 Task: Find connections with filter location Bambuí with filter topic #Inspirationwith filter profile language German with filter current company Delhivery with filter school Bishop Cotton Boys' School with filter industry Electronic and Precision Equipment Maintenance with filter service category Marketing with filter keywords title Mail Carrier
Action: Mouse moved to (575, 112)
Screenshot: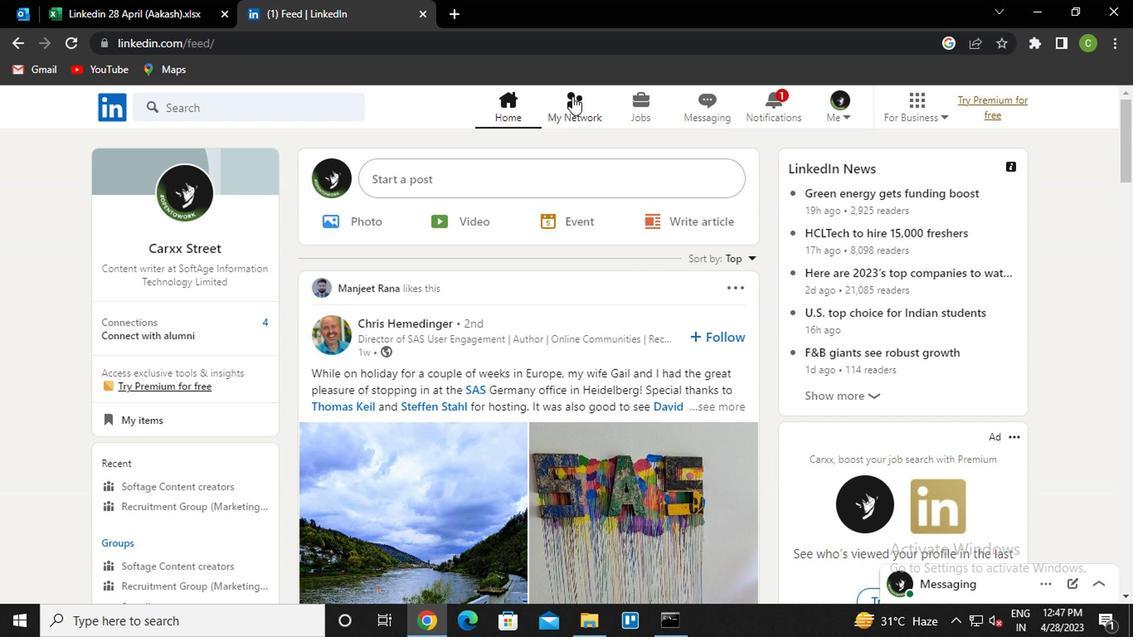 
Action: Mouse pressed left at (575, 112)
Screenshot: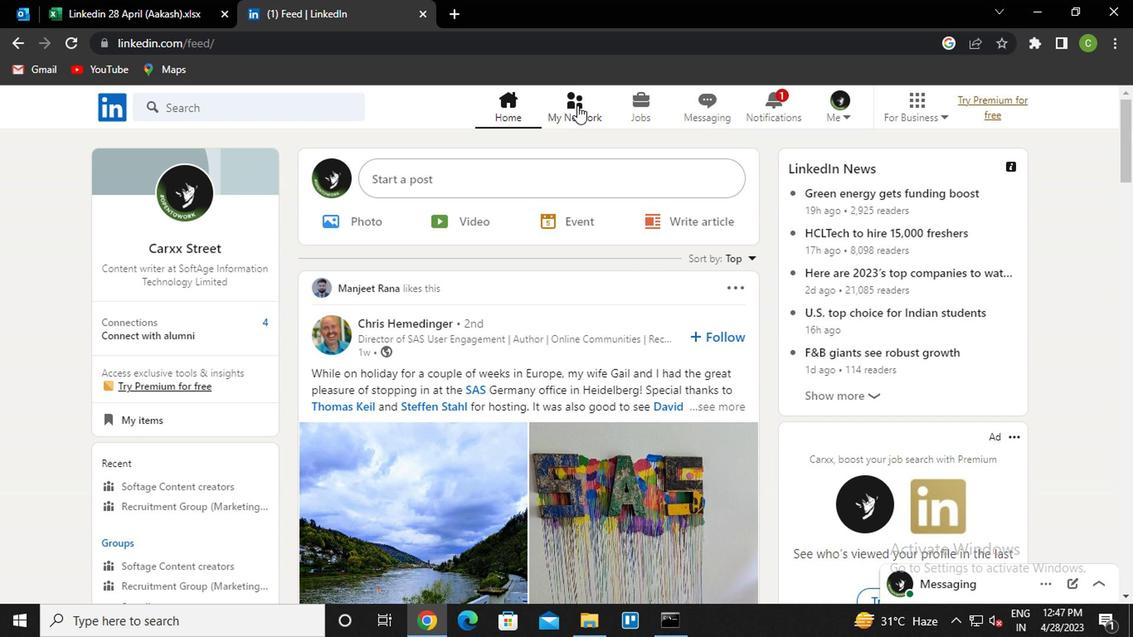 
Action: Mouse moved to (220, 196)
Screenshot: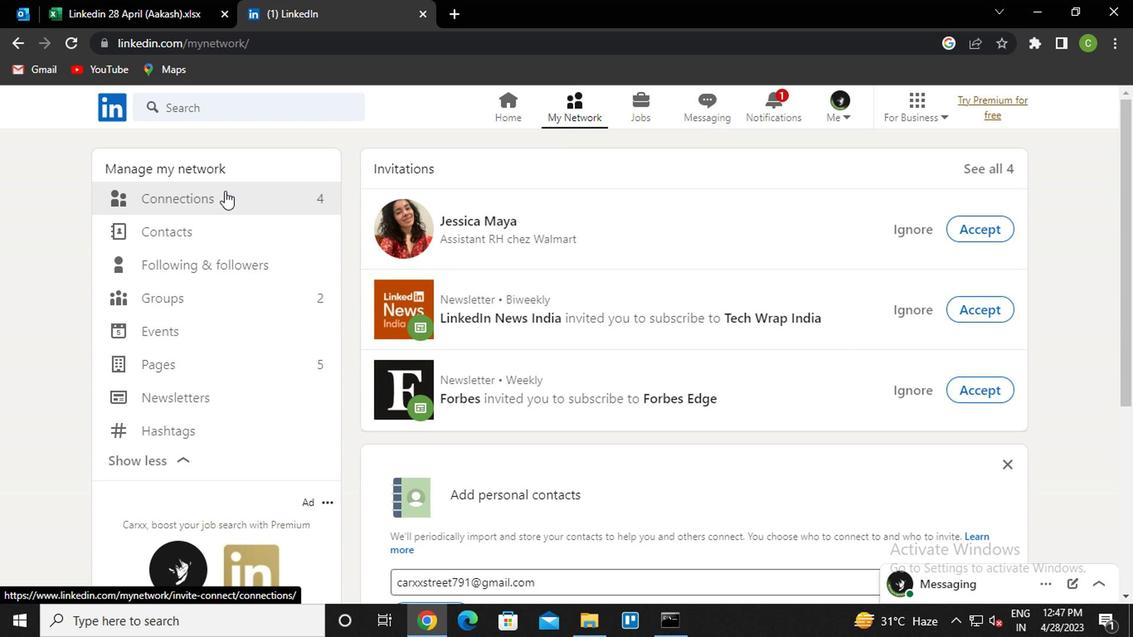 
Action: Mouse pressed left at (220, 196)
Screenshot: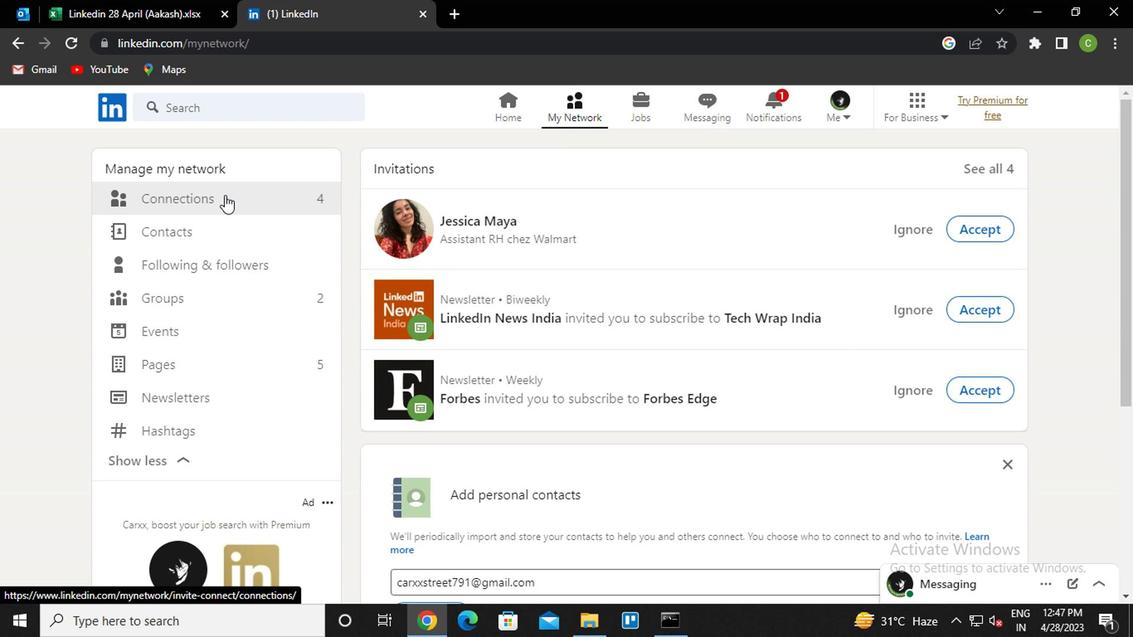 
Action: Mouse moved to (708, 199)
Screenshot: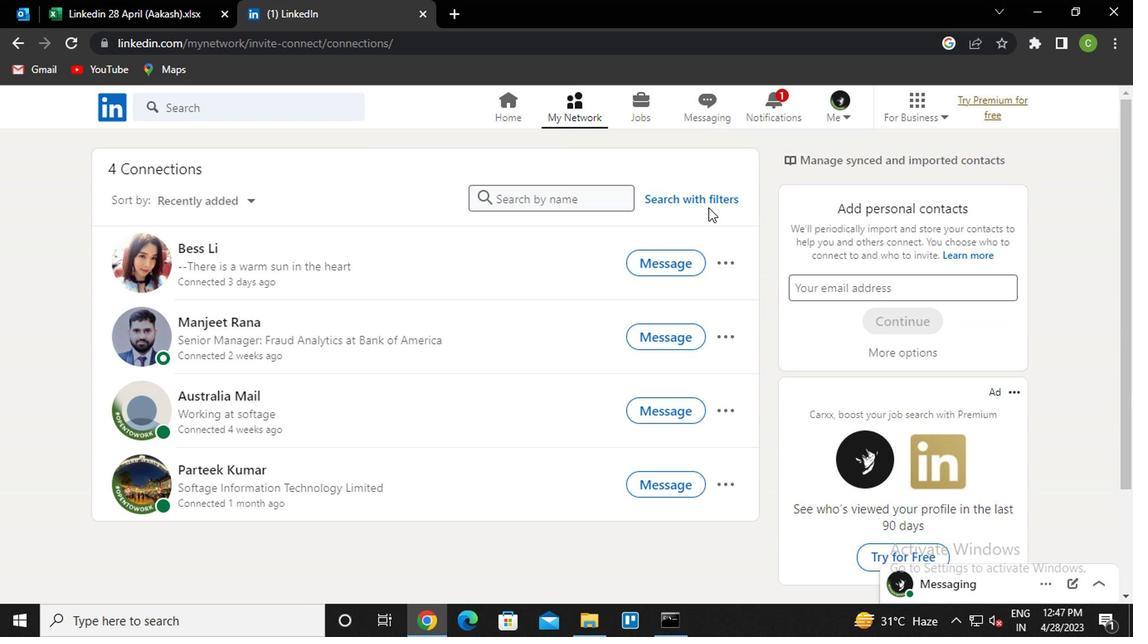 
Action: Mouse pressed left at (708, 199)
Screenshot: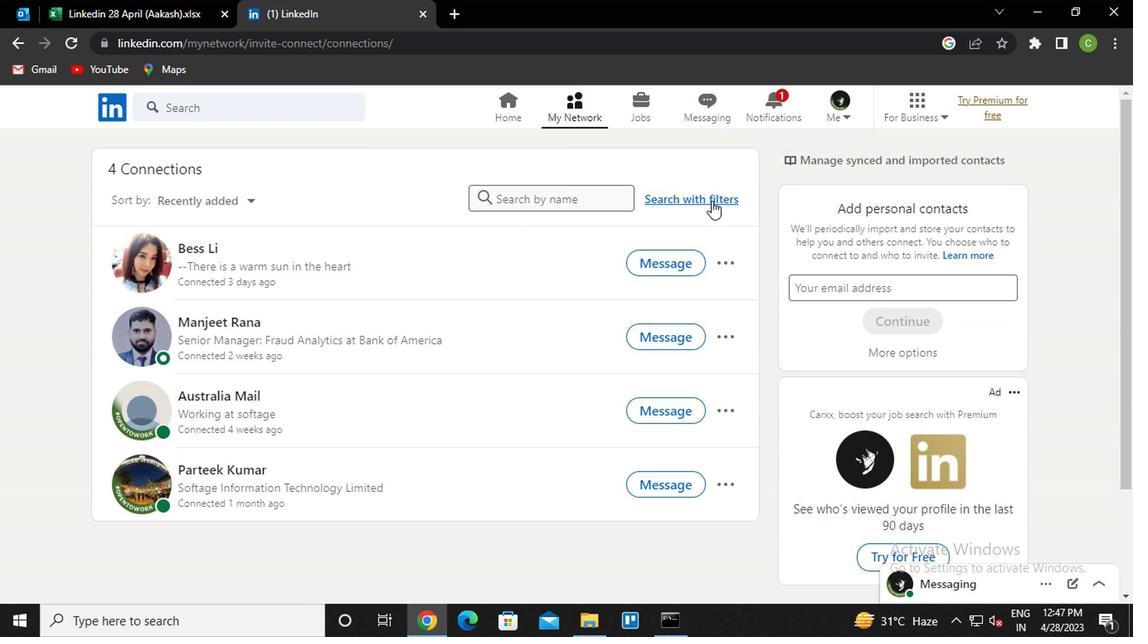 
Action: Mouse moved to (620, 149)
Screenshot: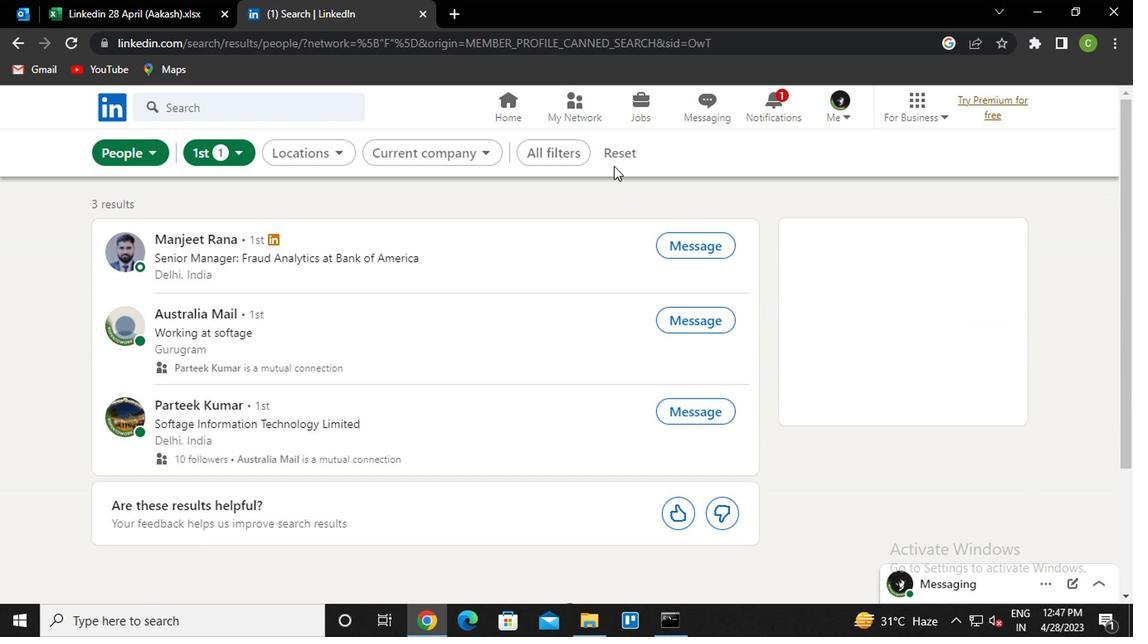 
Action: Mouse pressed left at (620, 149)
Screenshot: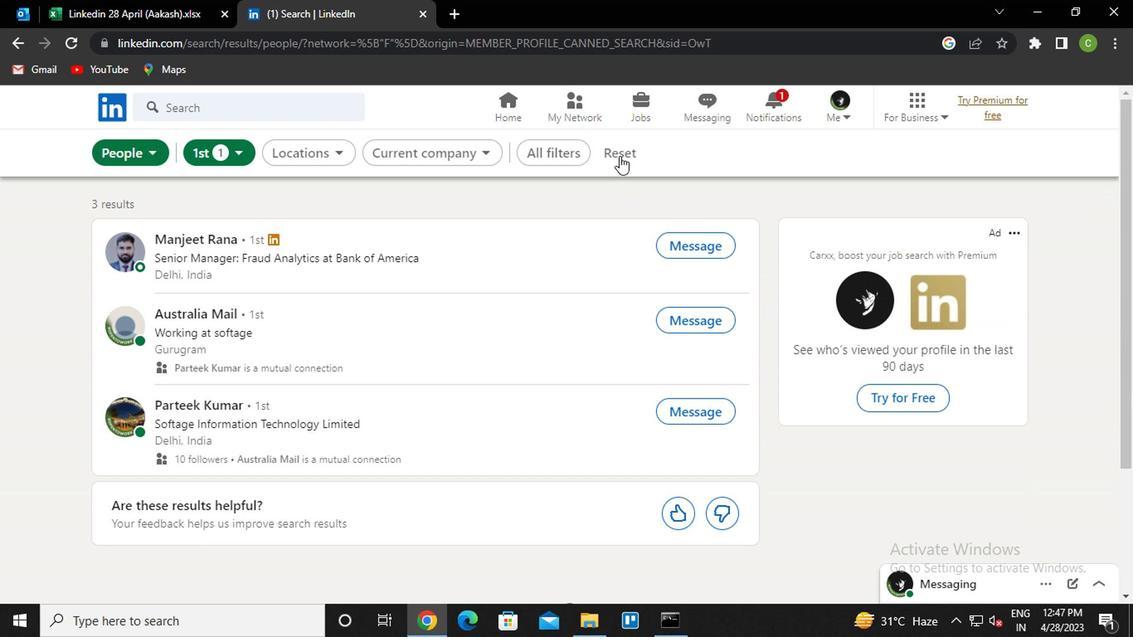 
Action: Mouse moved to (590, 156)
Screenshot: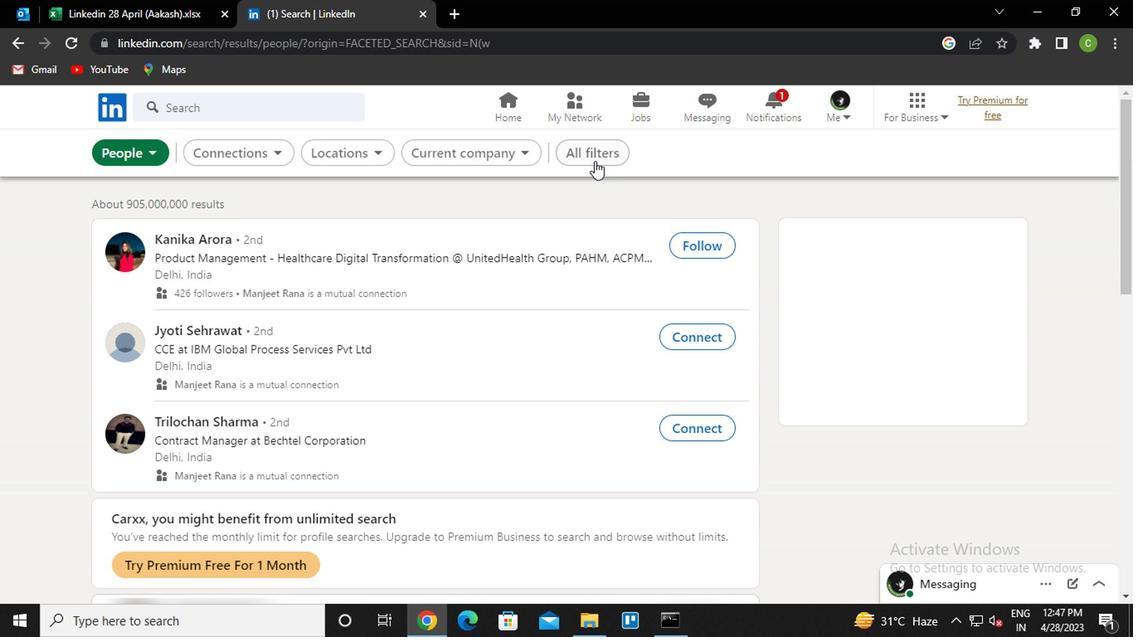 
Action: Mouse pressed left at (590, 156)
Screenshot: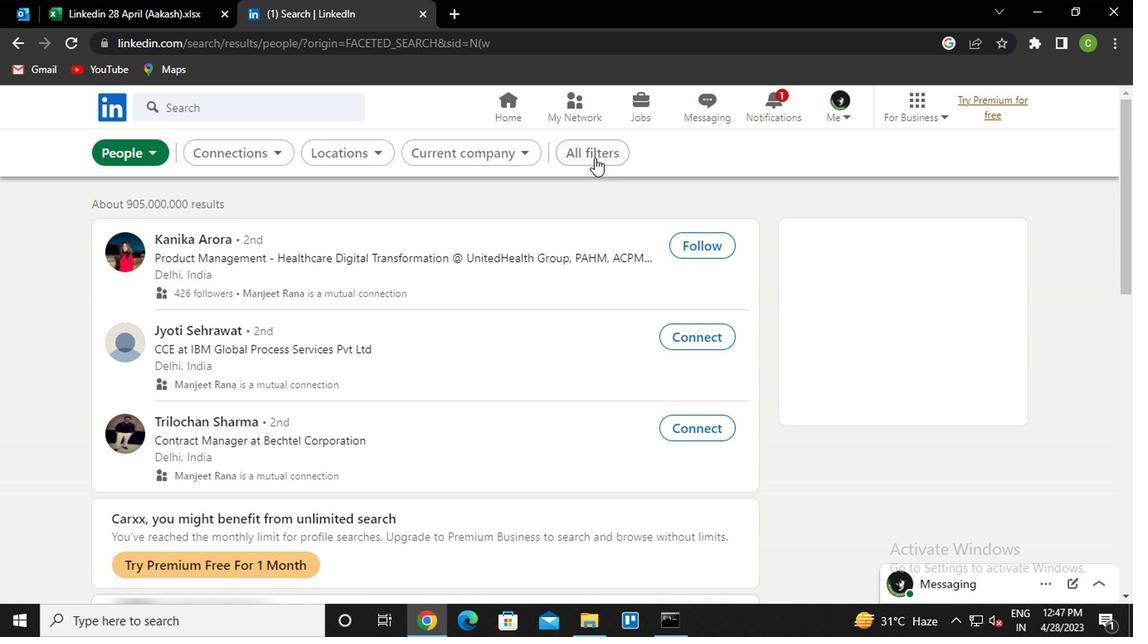 
Action: Mouse moved to (843, 312)
Screenshot: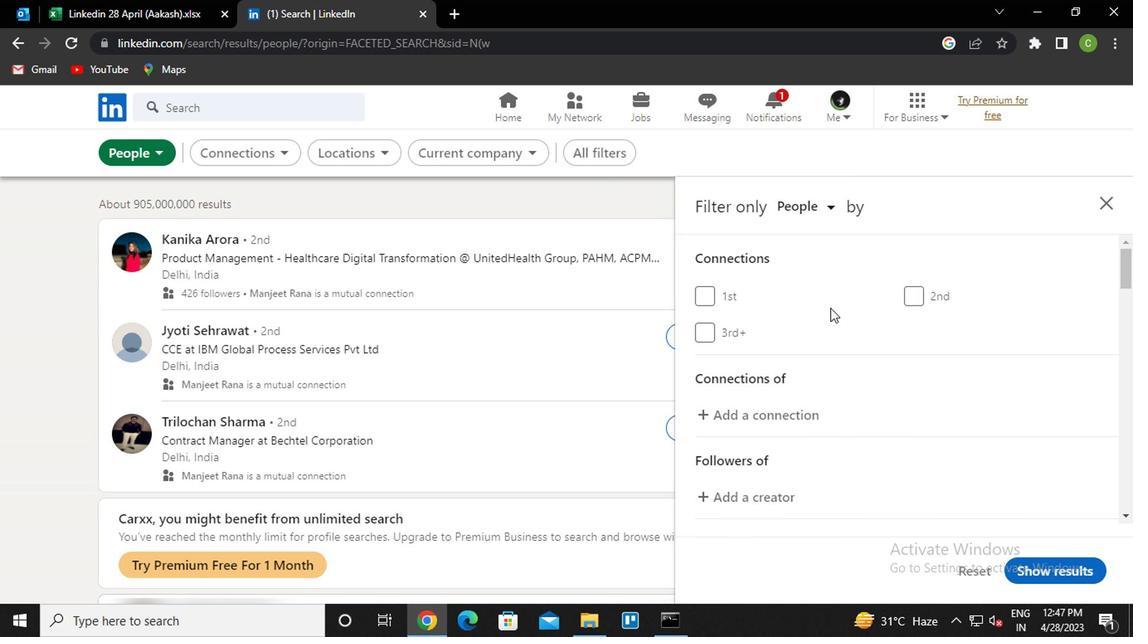 
Action: Mouse scrolled (843, 311) with delta (0, -1)
Screenshot: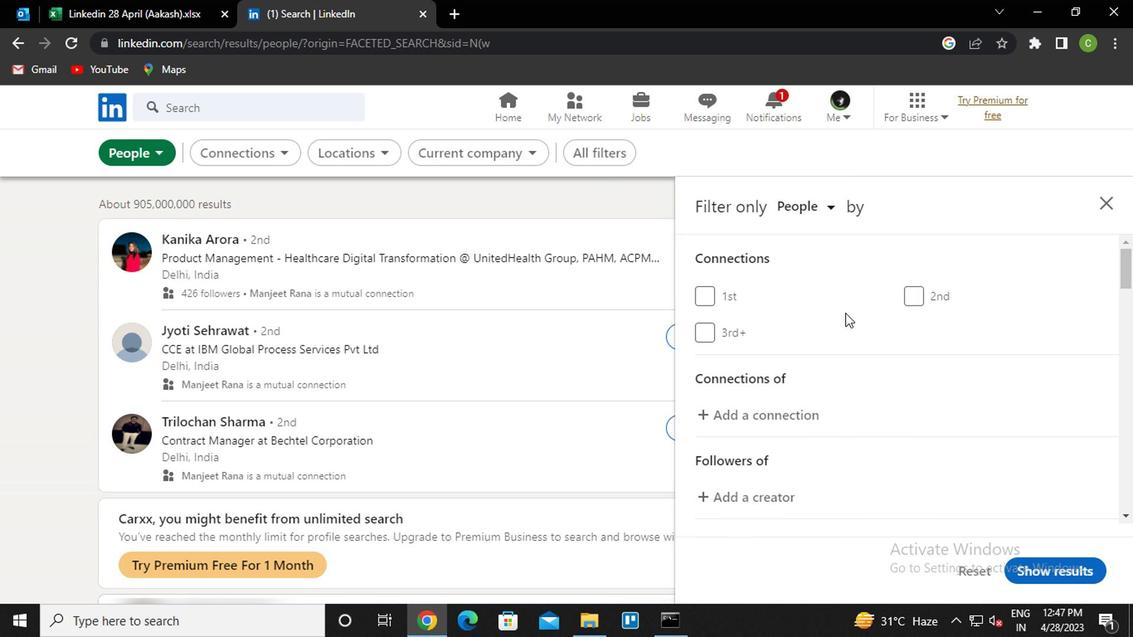 
Action: Mouse scrolled (843, 311) with delta (0, -1)
Screenshot: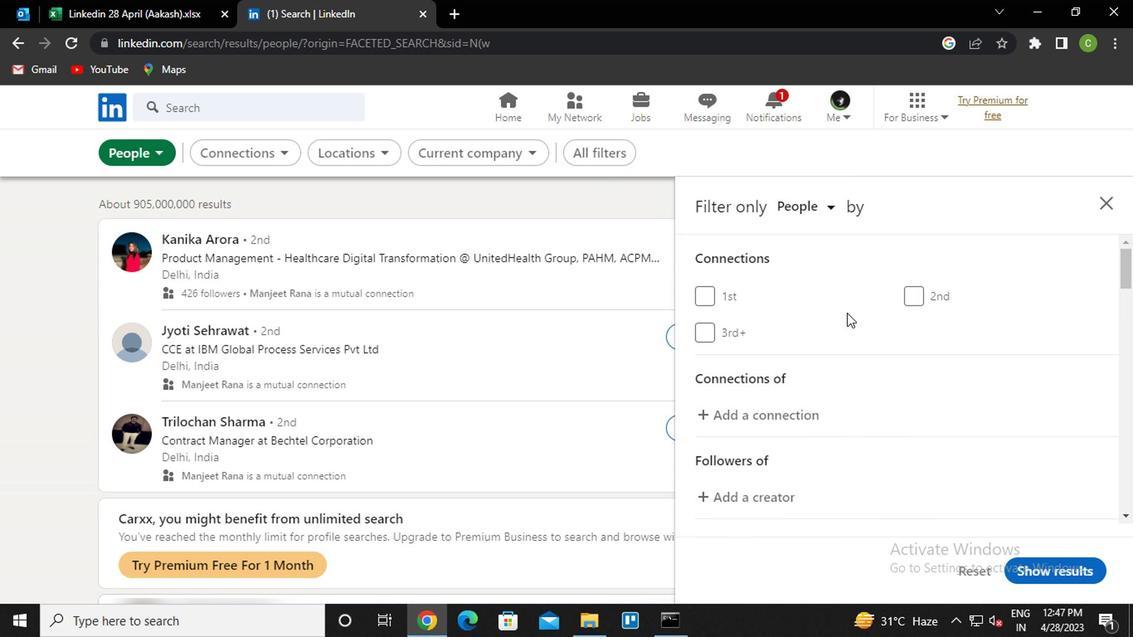 
Action: Mouse scrolled (843, 311) with delta (0, -1)
Screenshot: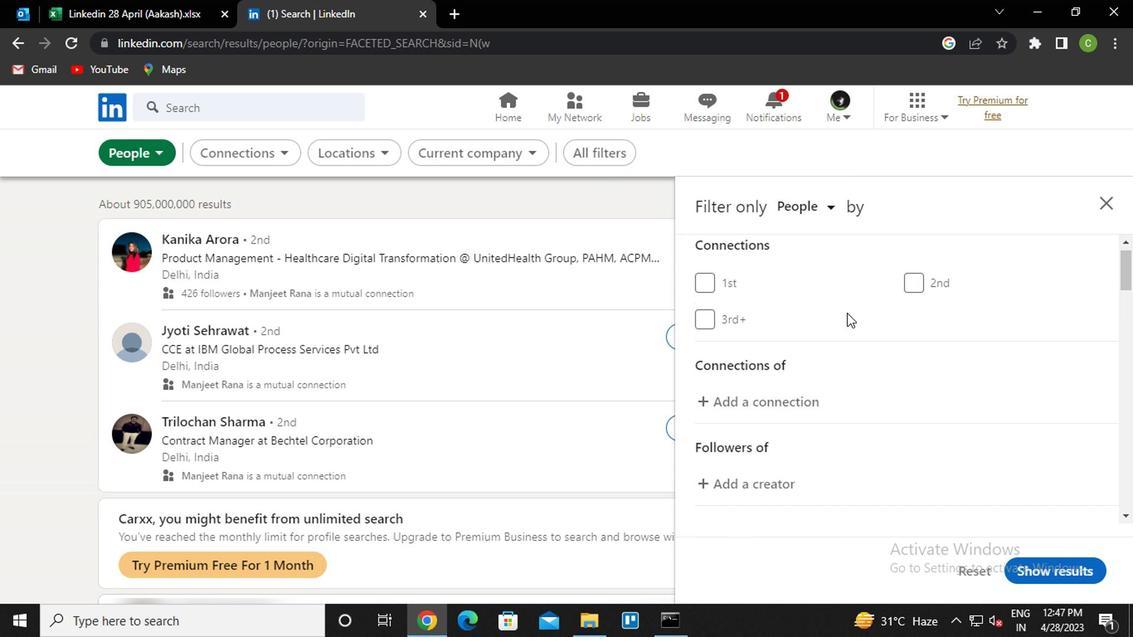 
Action: Mouse scrolled (843, 311) with delta (0, -1)
Screenshot: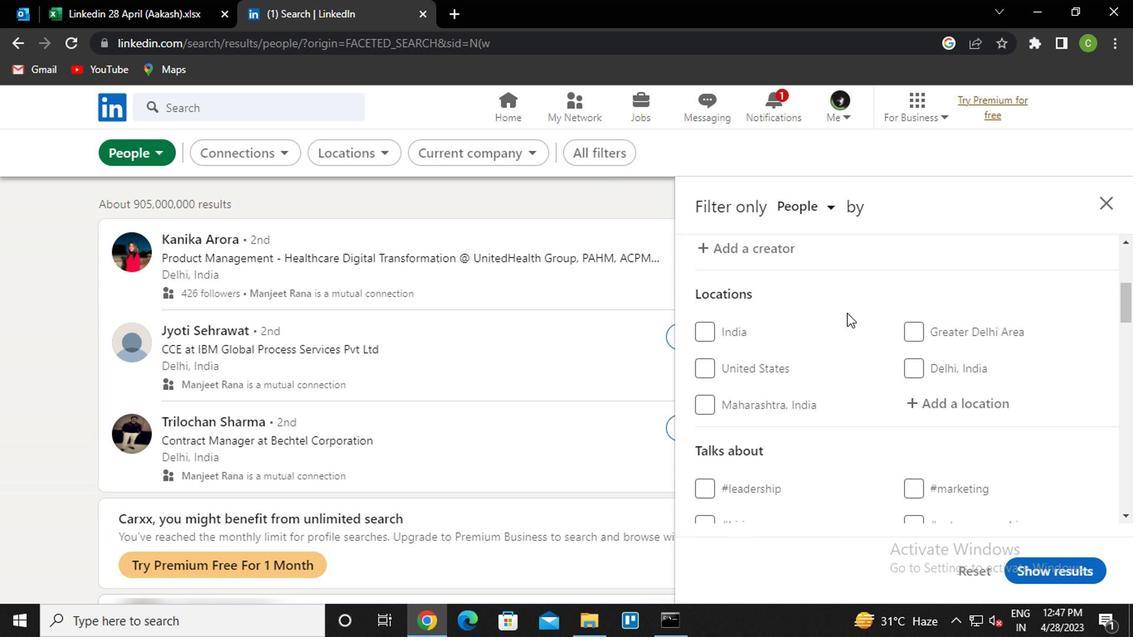 
Action: Mouse moved to (969, 323)
Screenshot: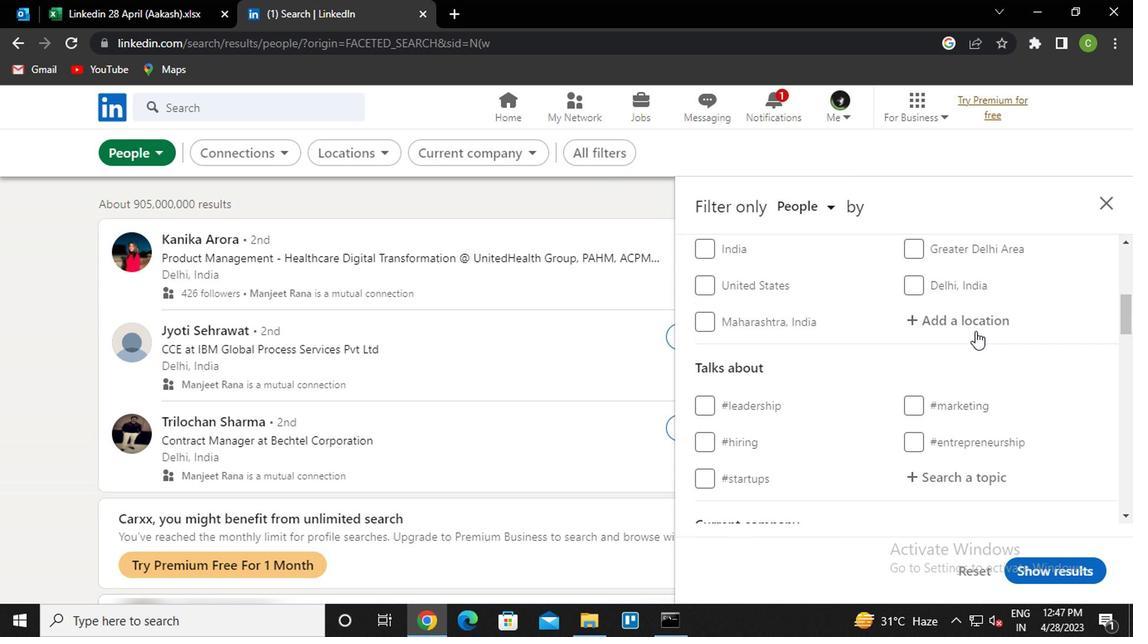 
Action: Mouse pressed left at (969, 323)
Screenshot: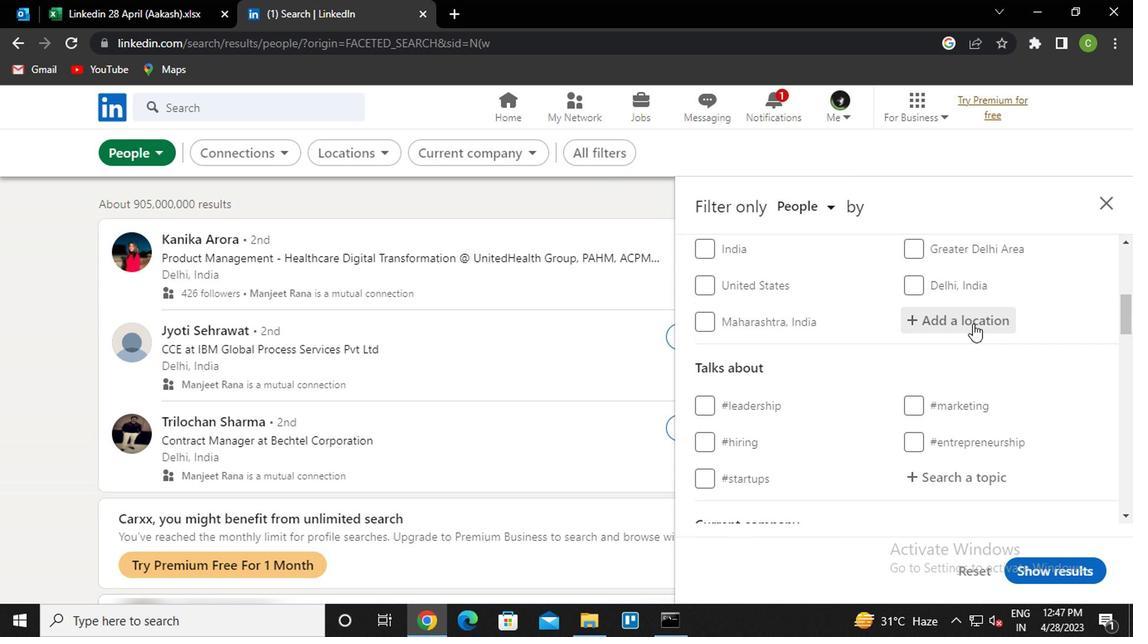 
Action: Key pressed <Key.caps_lock>b<Key.caps_lock>ambui<Key.down><Key.enter>
Screenshot: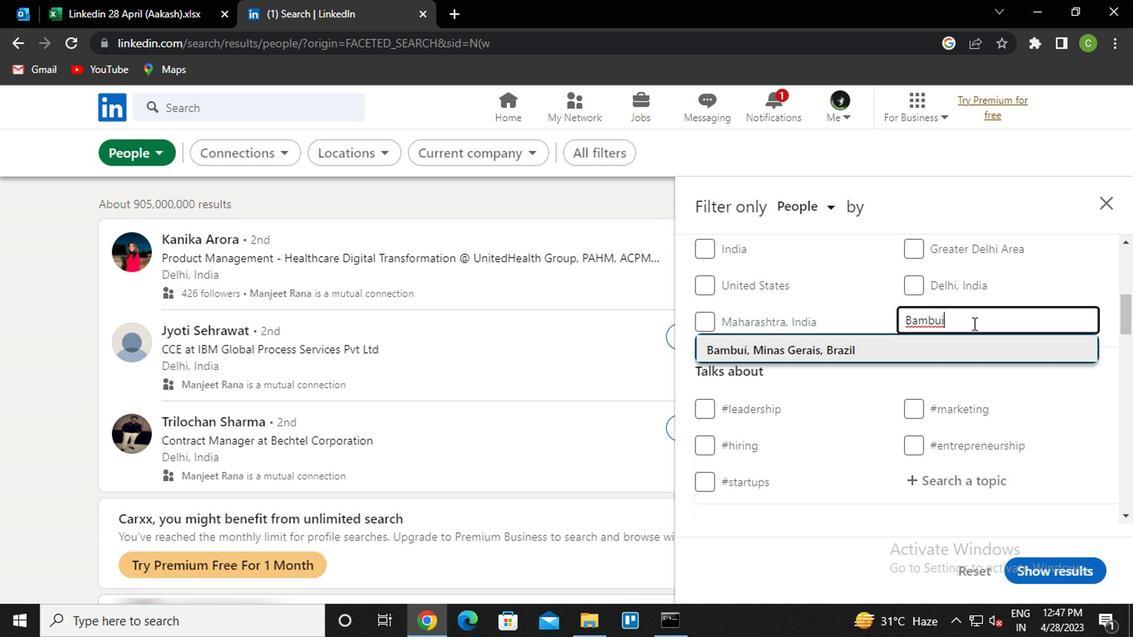
Action: Mouse moved to (977, 326)
Screenshot: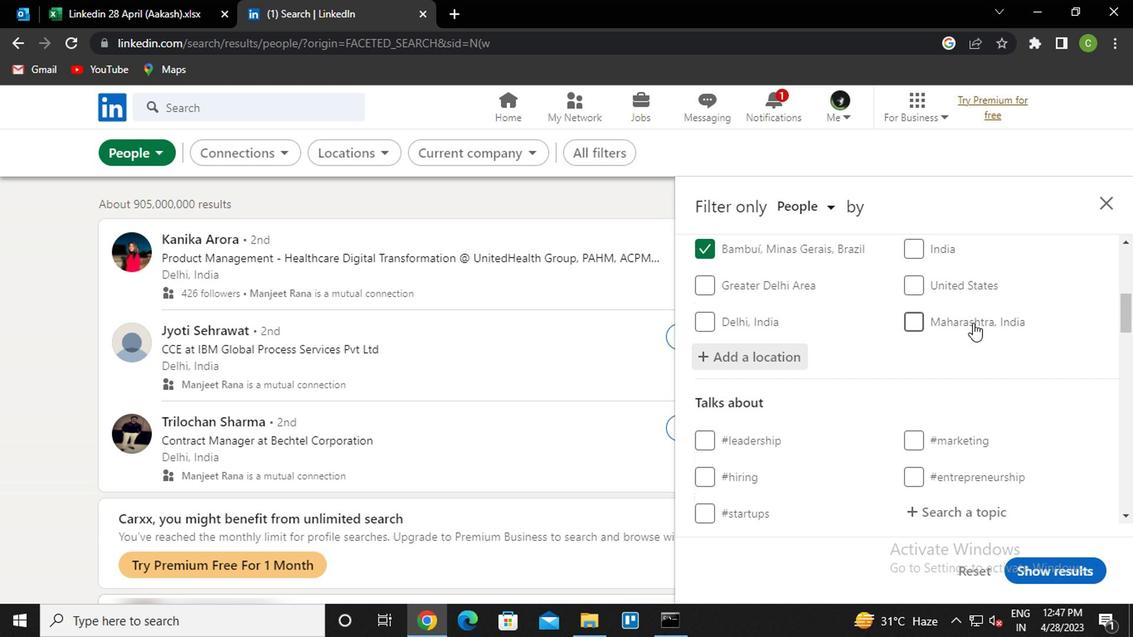 
Action: Mouse scrolled (977, 325) with delta (0, 0)
Screenshot: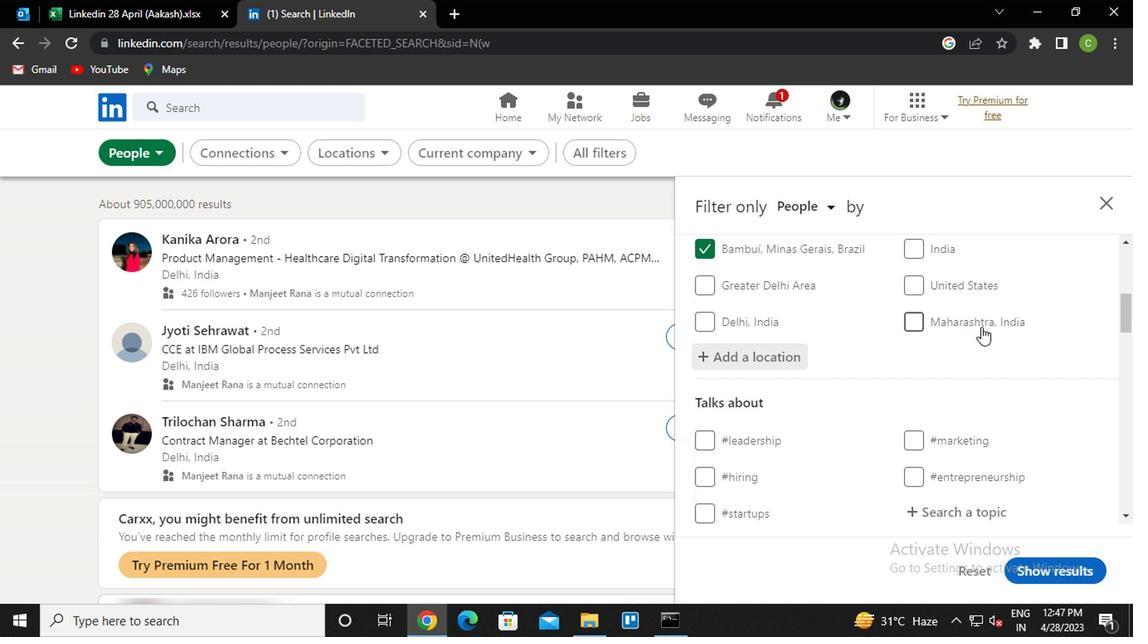 
Action: Mouse scrolled (977, 325) with delta (0, 0)
Screenshot: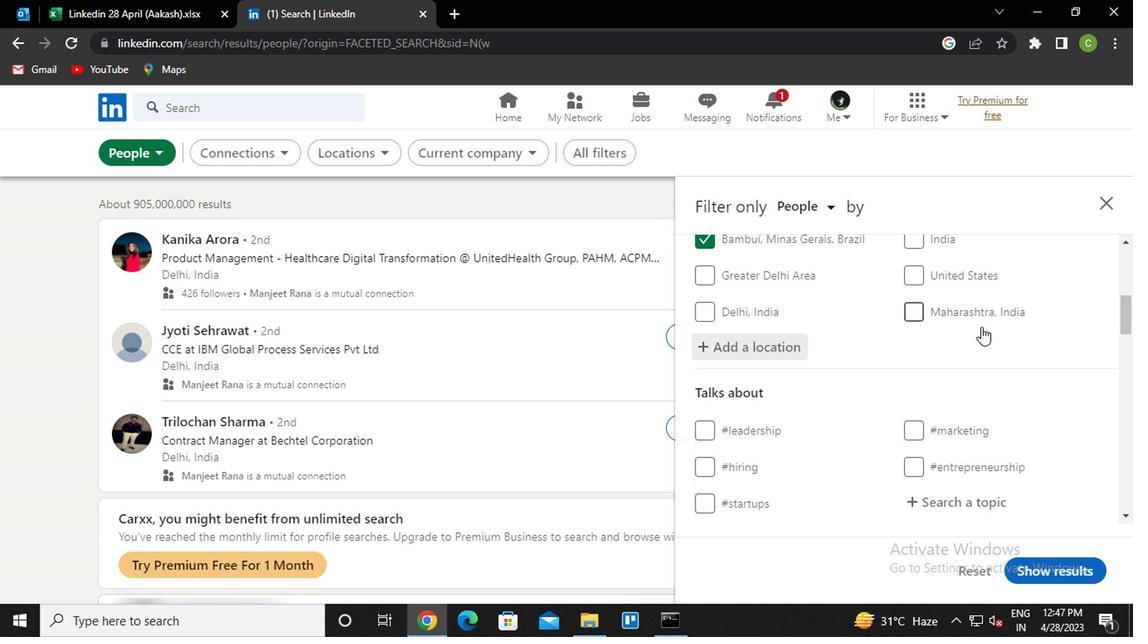 
Action: Mouse scrolled (977, 325) with delta (0, 0)
Screenshot: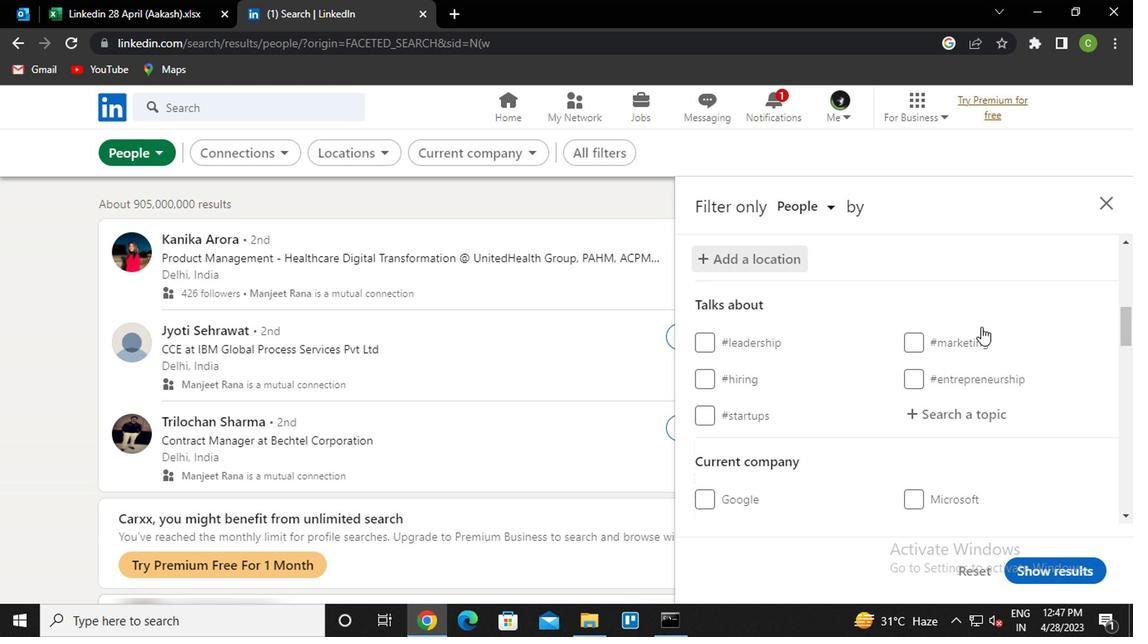 
Action: Mouse moved to (968, 270)
Screenshot: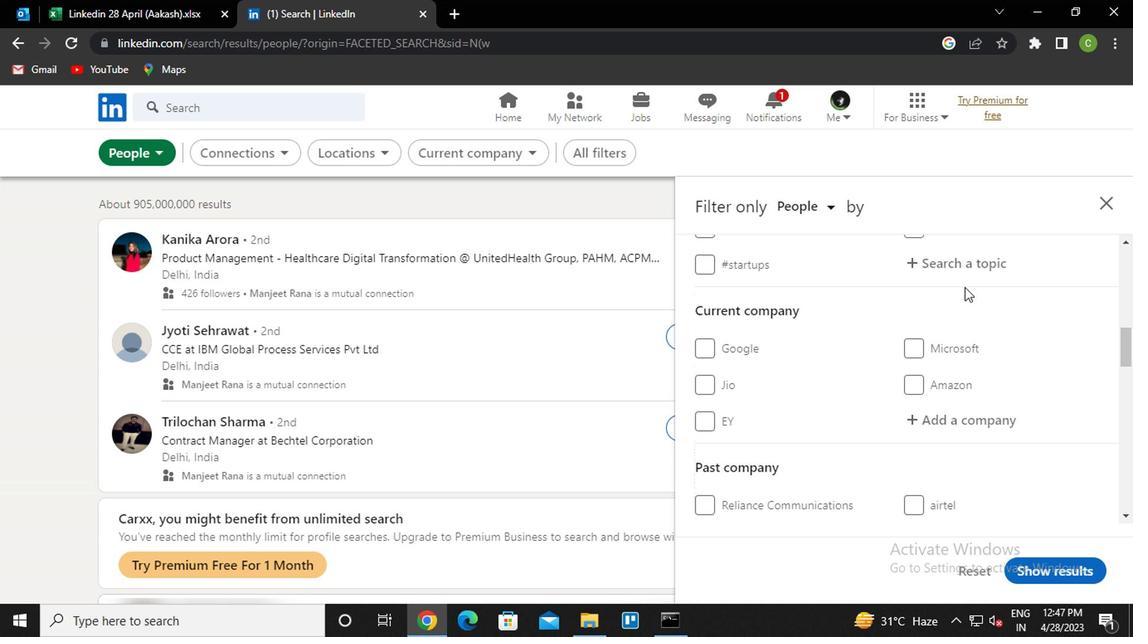
Action: Mouse pressed left at (968, 270)
Screenshot: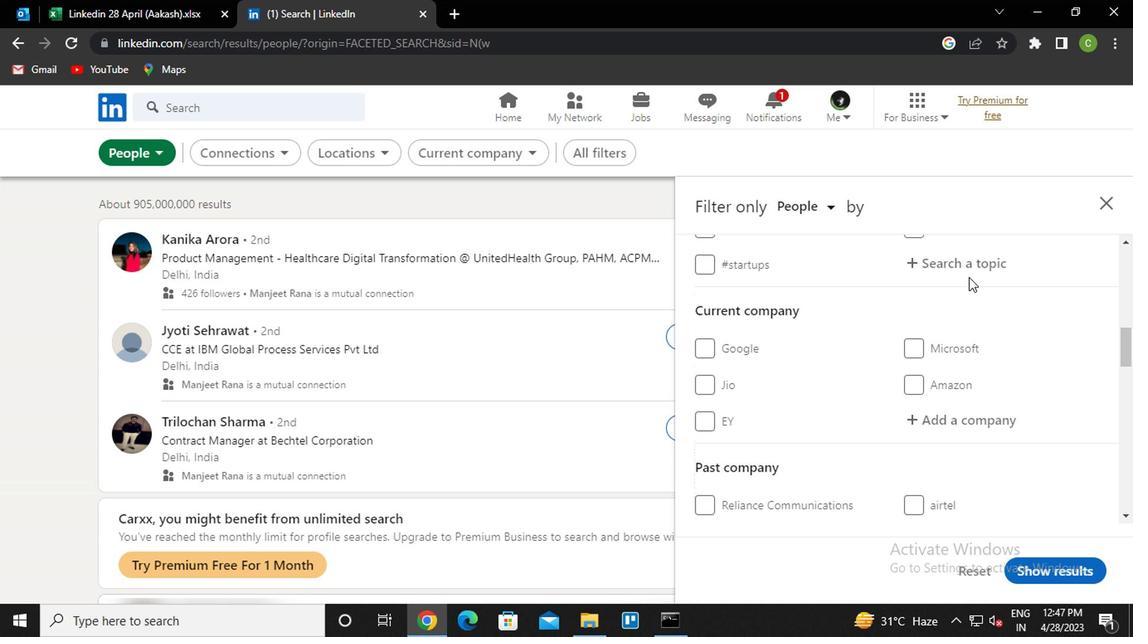 
Action: Mouse moved to (968, 270)
Screenshot: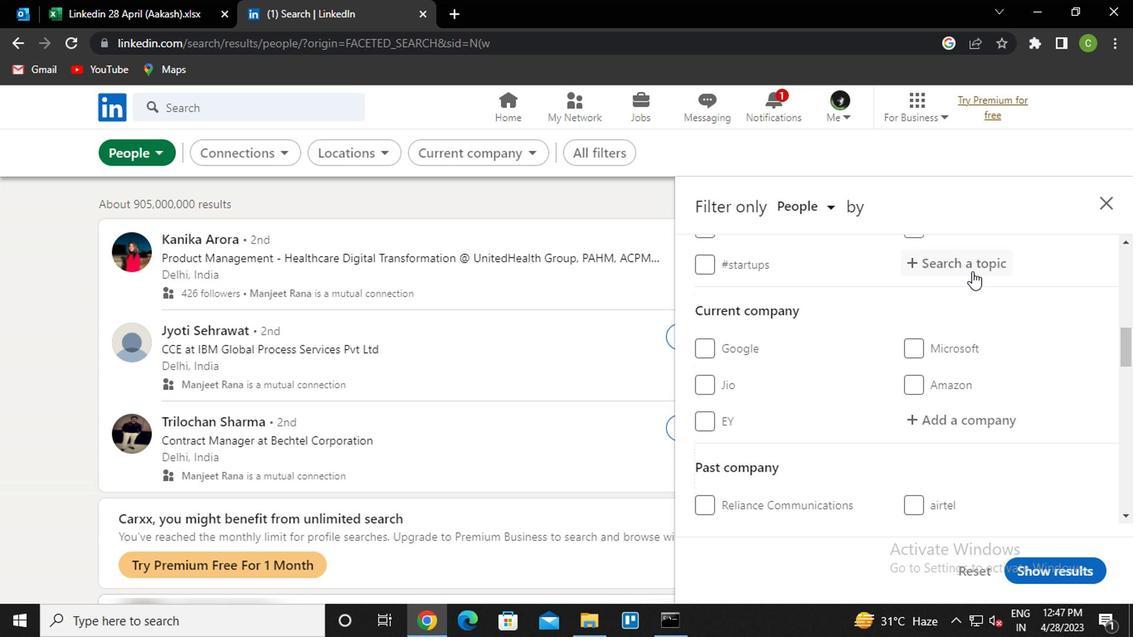 
Action: Key pressed <Key.caps_lock>i<Key.caps_lock>nspira<Key.down><Key.enter>
Screenshot: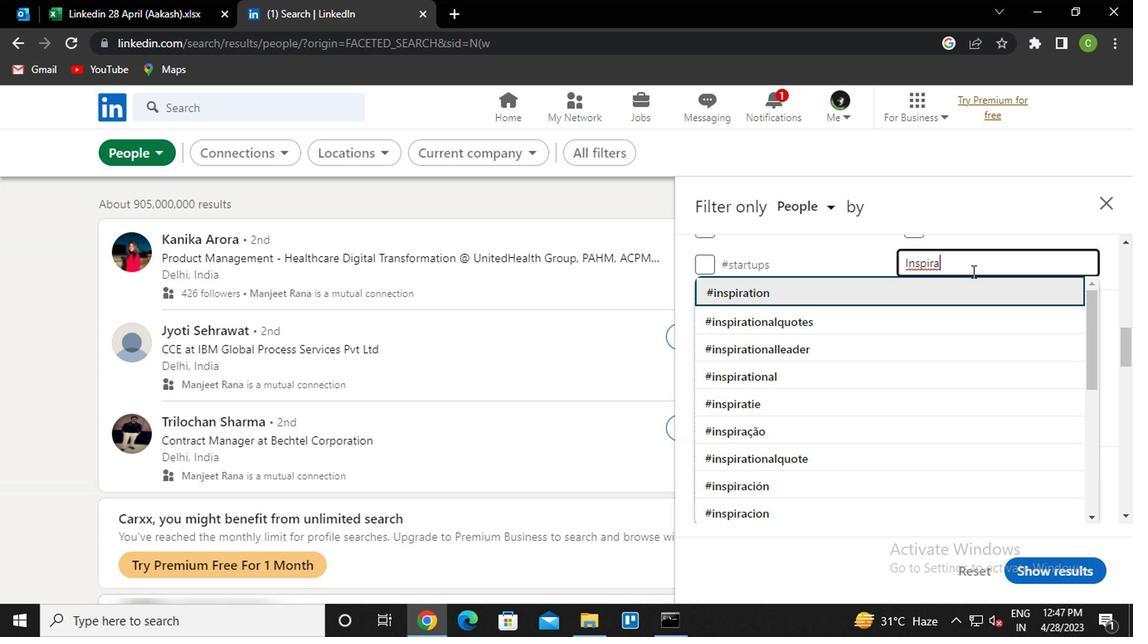
Action: Mouse moved to (974, 306)
Screenshot: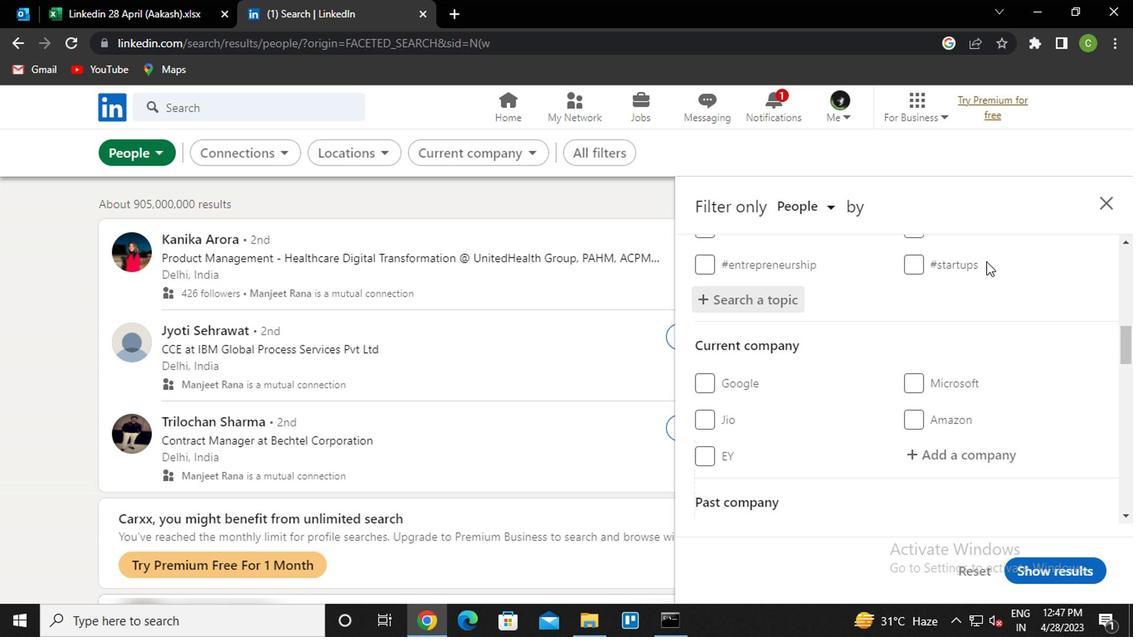 
Action: Mouse scrolled (974, 305) with delta (0, -1)
Screenshot: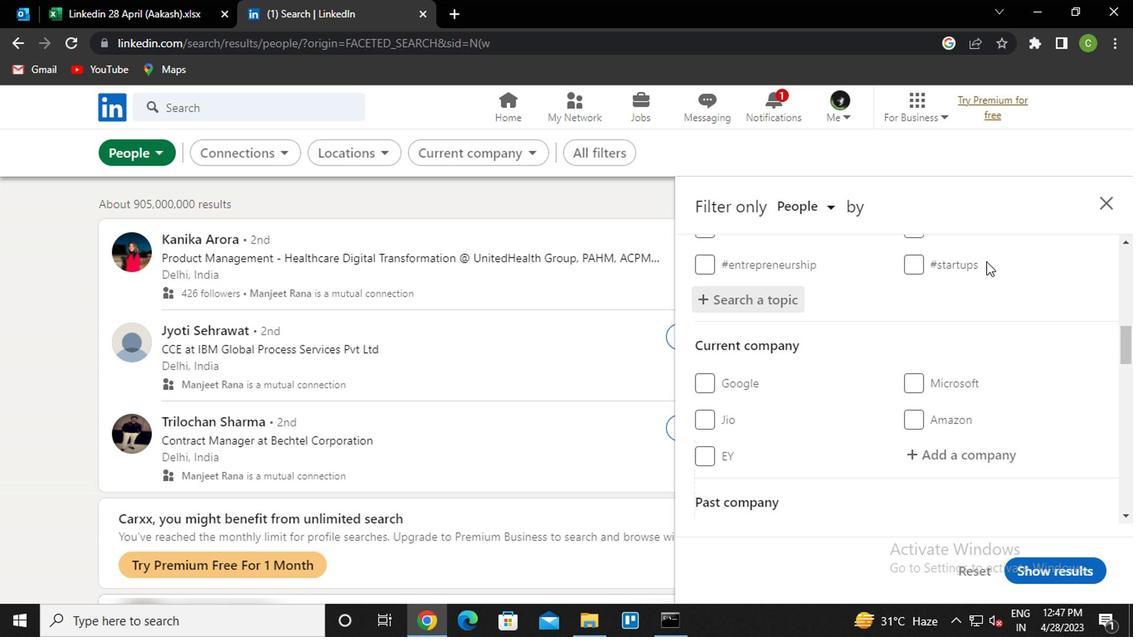 
Action: Mouse moved to (971, 315)
Screenshot: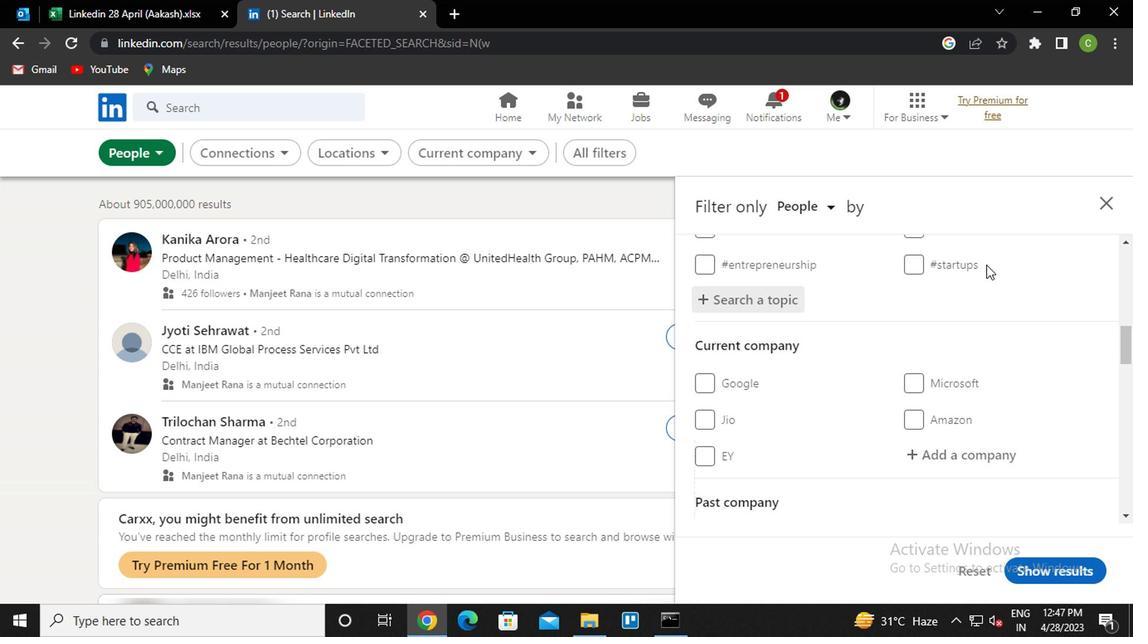 
Action: Mouse scrolled (971, 315) with delta (0, 0)
Screenshot: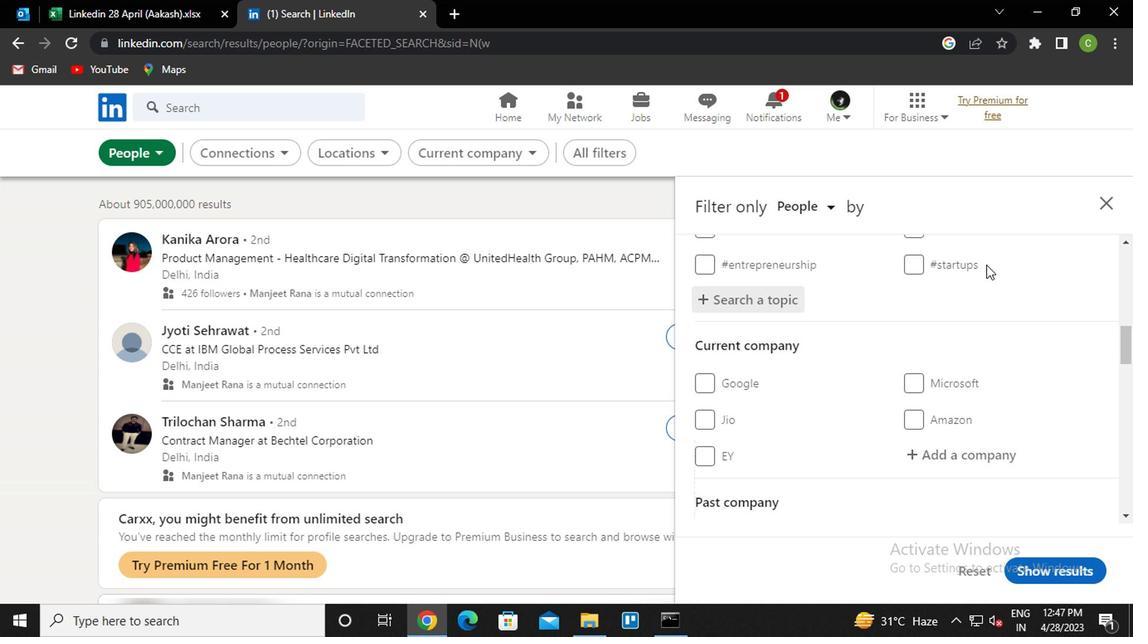 
Action: Mouse moved to (971, 315)
Screenshot: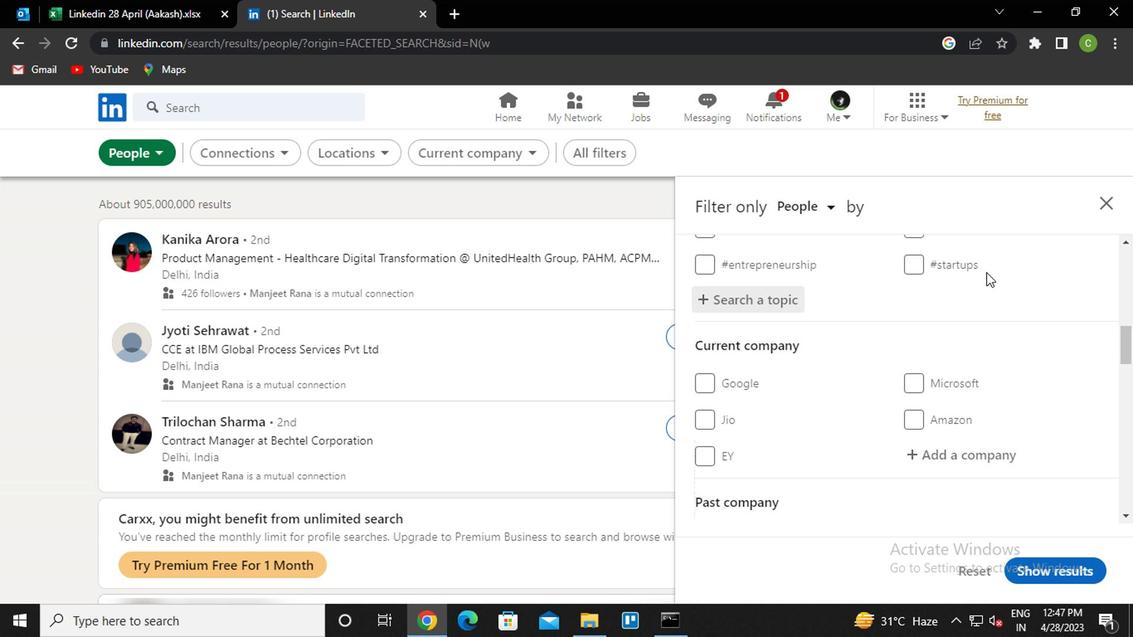 
Action: Mouse scrolled (971, 315) with delta (0, 0)
Screenshot: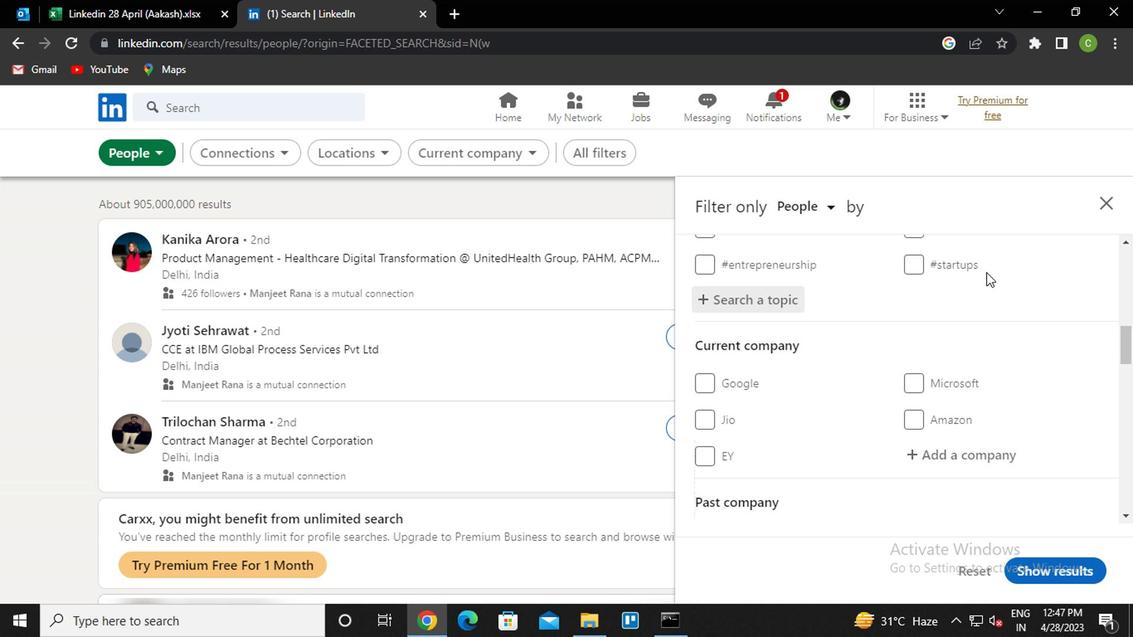 
Action: Mouse moved to (971, 316)
Screenshot: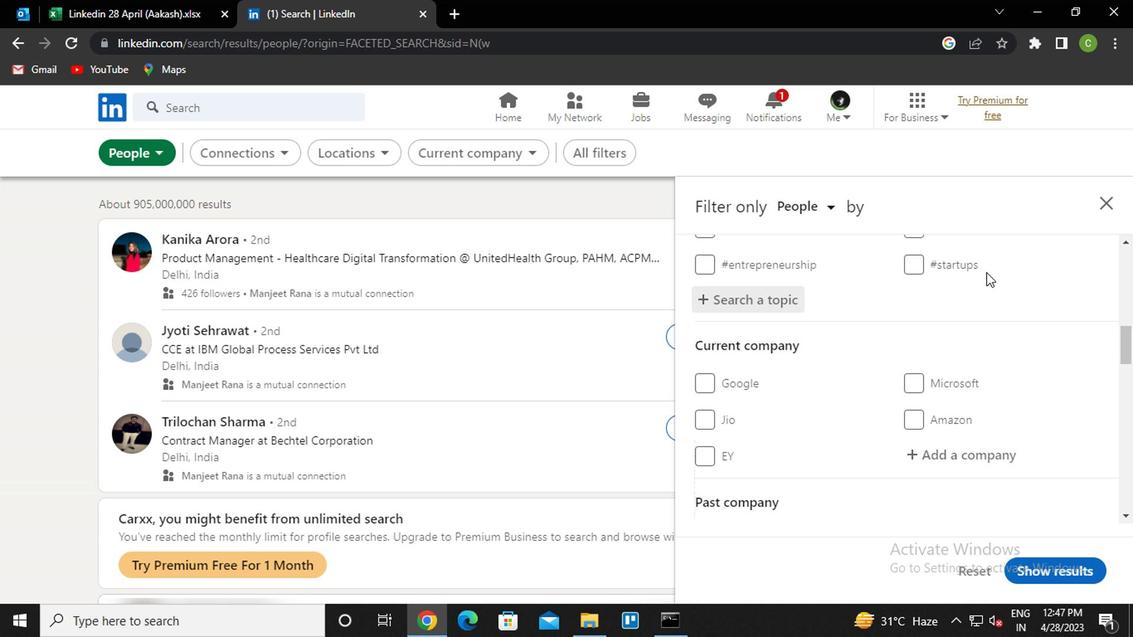 
Action: Mouse scrolled (971, 315) with delta (0, -1)
Screenshot: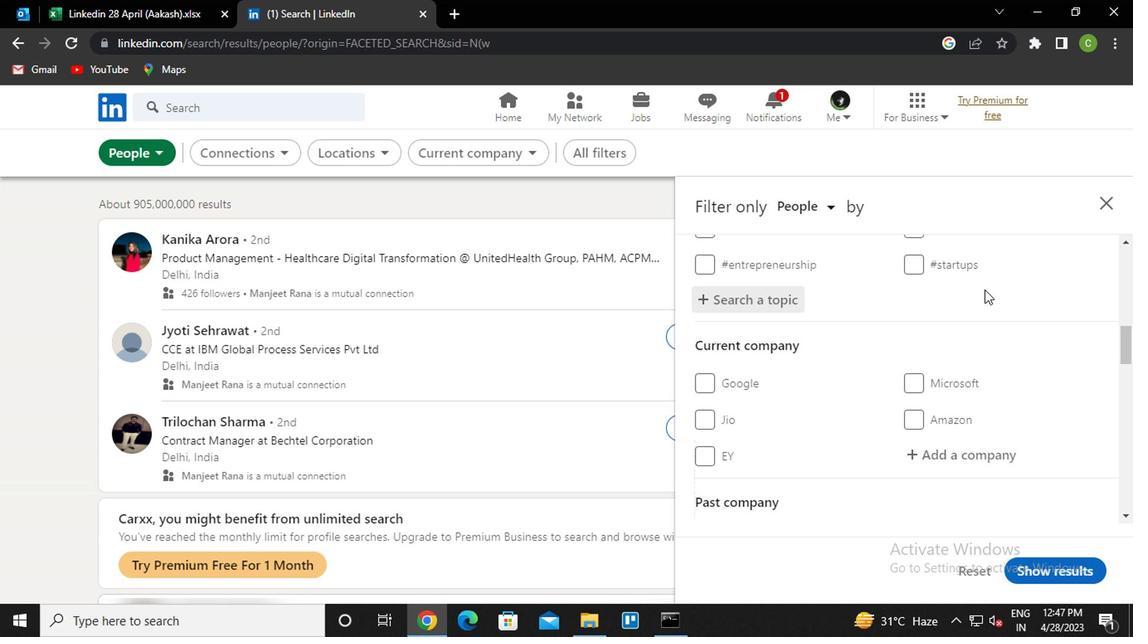 
Action: Mouse moved to (971, 316)
Screenshot: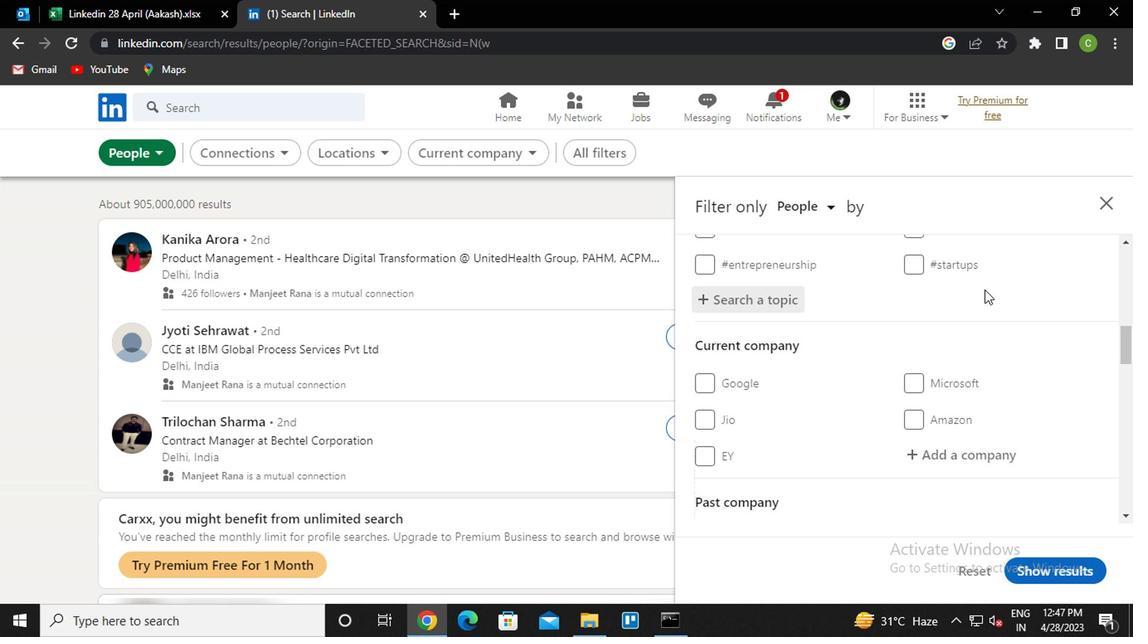 
Action: Mouse scrolled (971, 315) with delta (0, -1)
Screenshot: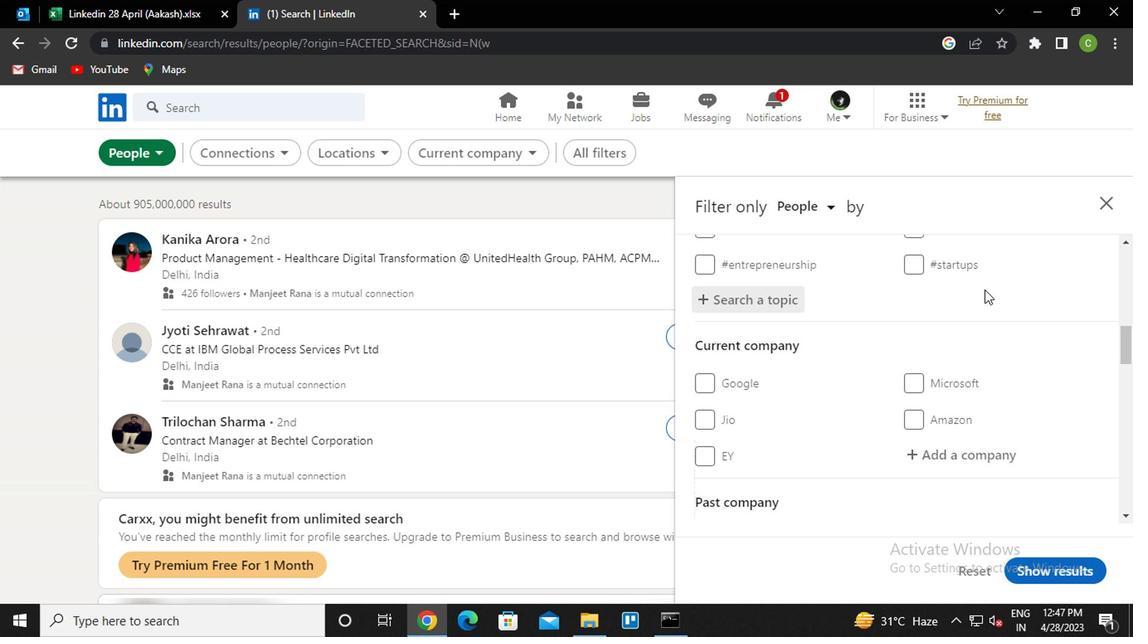 
Action: Mouse moved to (971, 318)
Screenshot: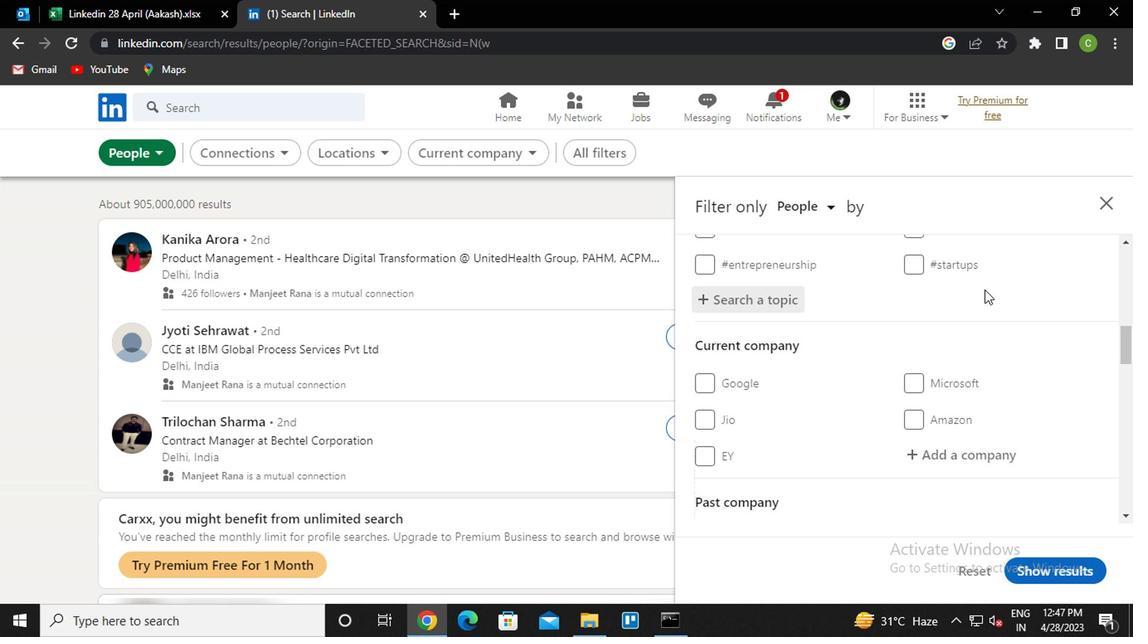 
Action: Mouse scrolled (971, 317) with delta (0, 0)
Screenshot: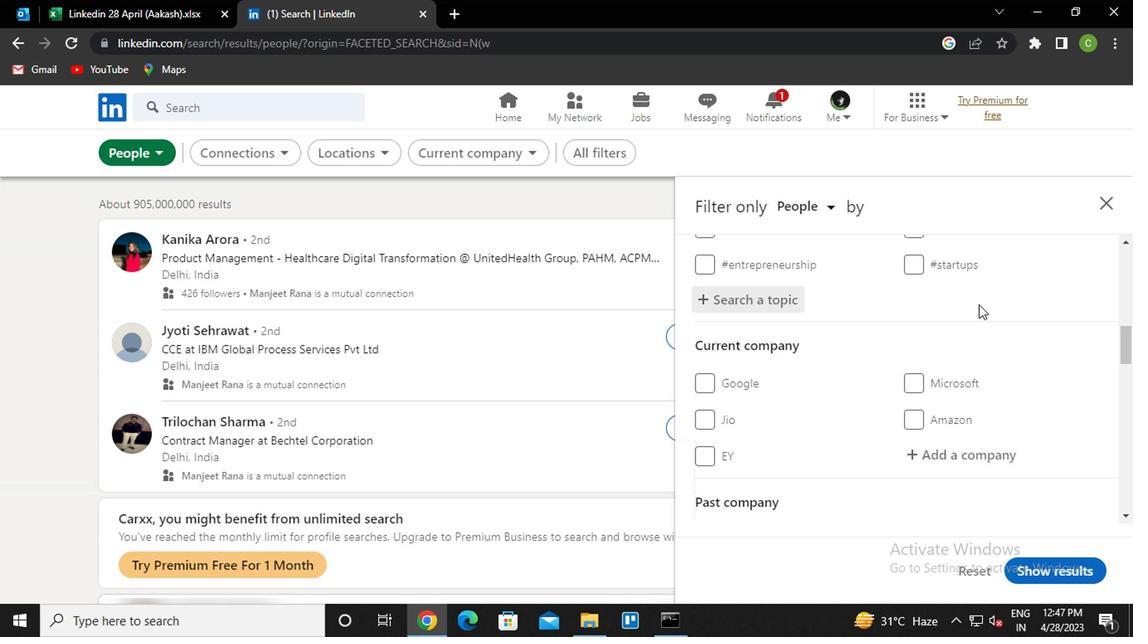 
Action: Mouse moved to (971, 319)
Screenshot: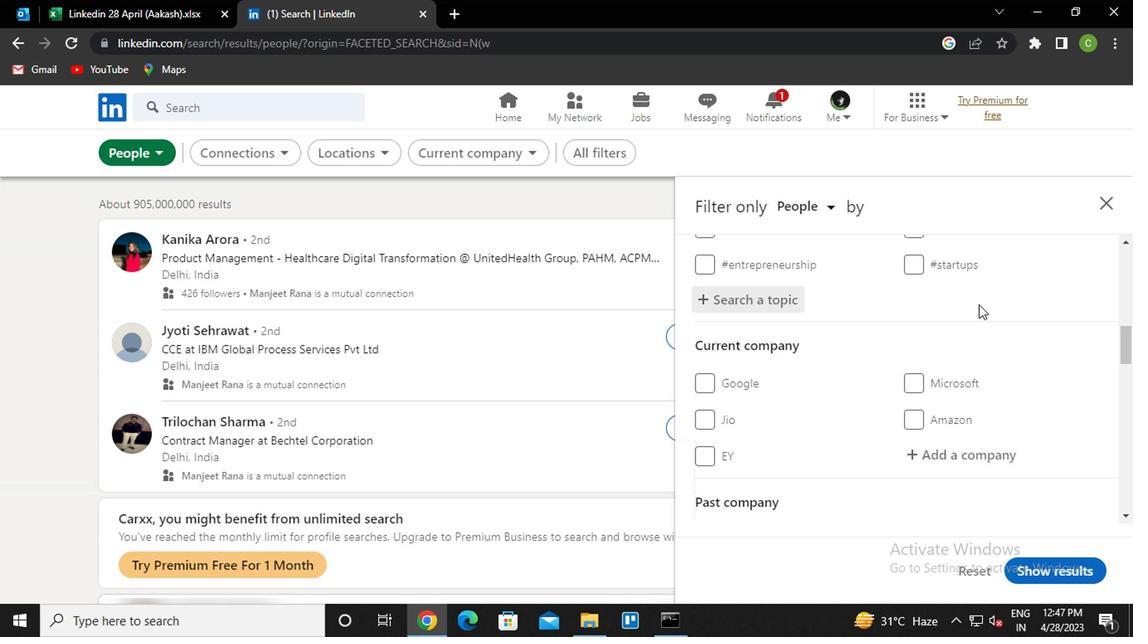 
Action: Mouse scrolled (971, 318) with delta (0, -1)
Screenshot: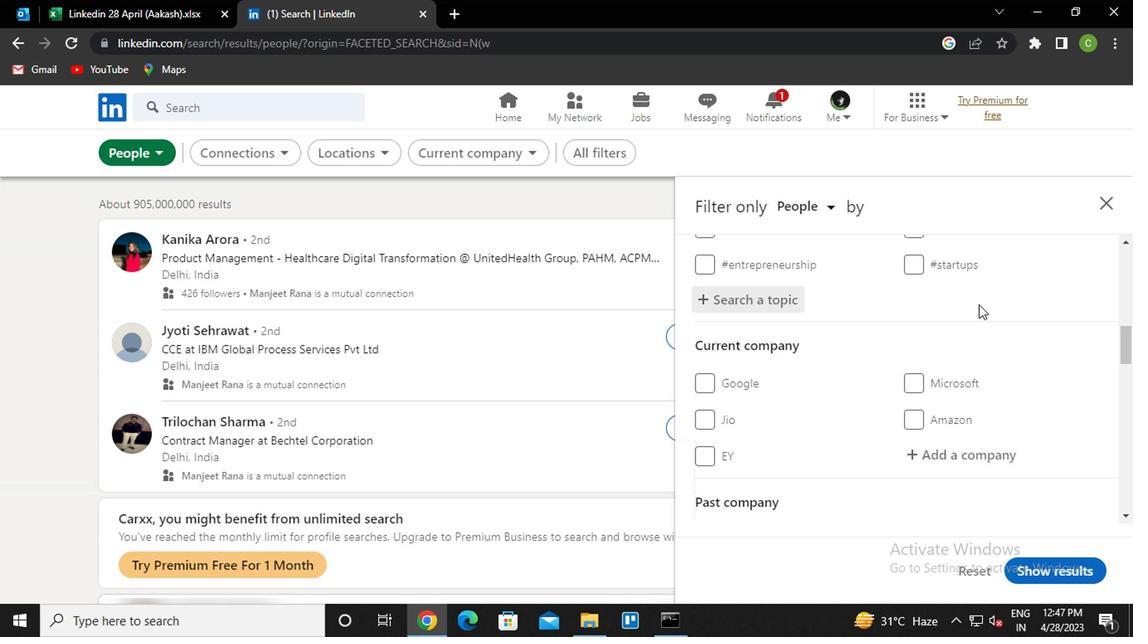 
Action: Mouse moved to (941, 429)
Screenshot: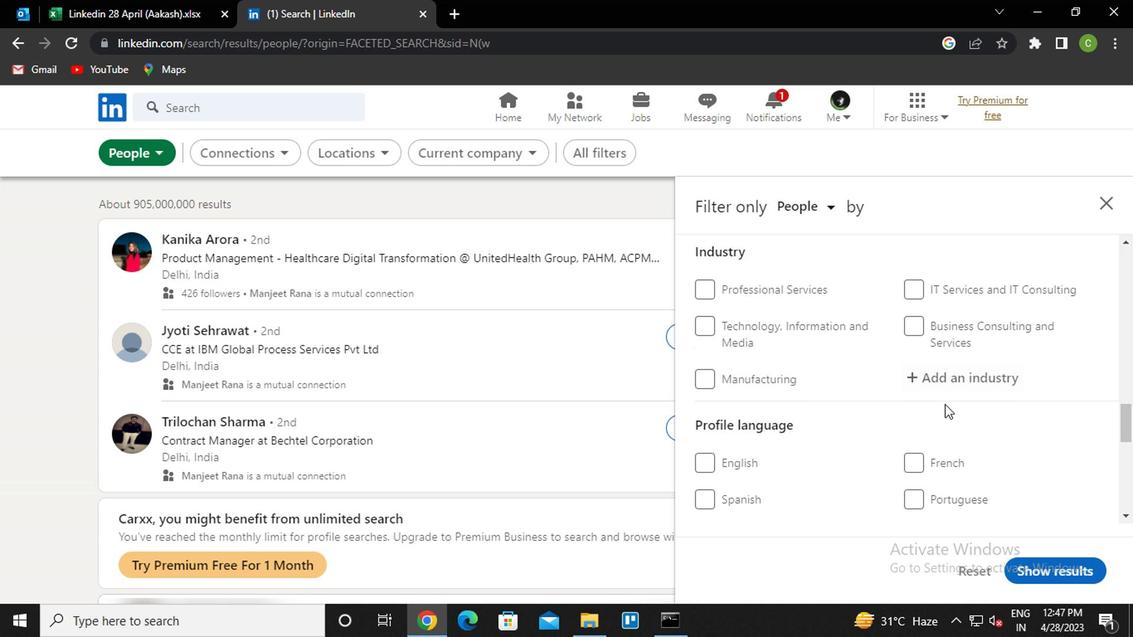 
Action: Mouse scrolled (941, 429) with delta (0, 0)
Screenshot: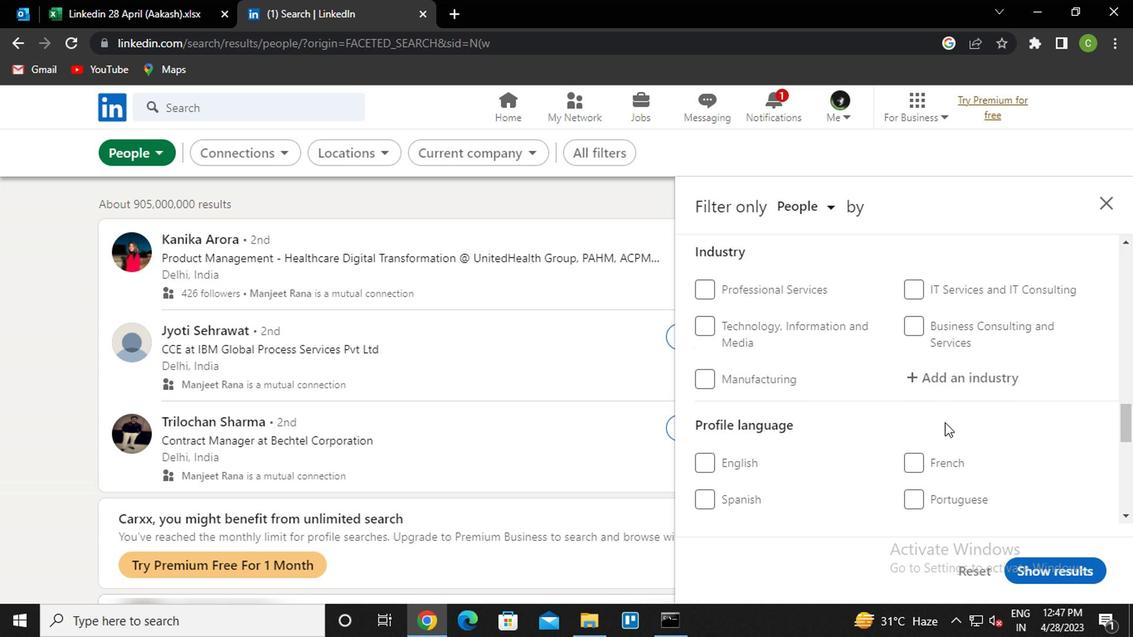 
Action: Mouse moved to (709, 443)
Screenshot: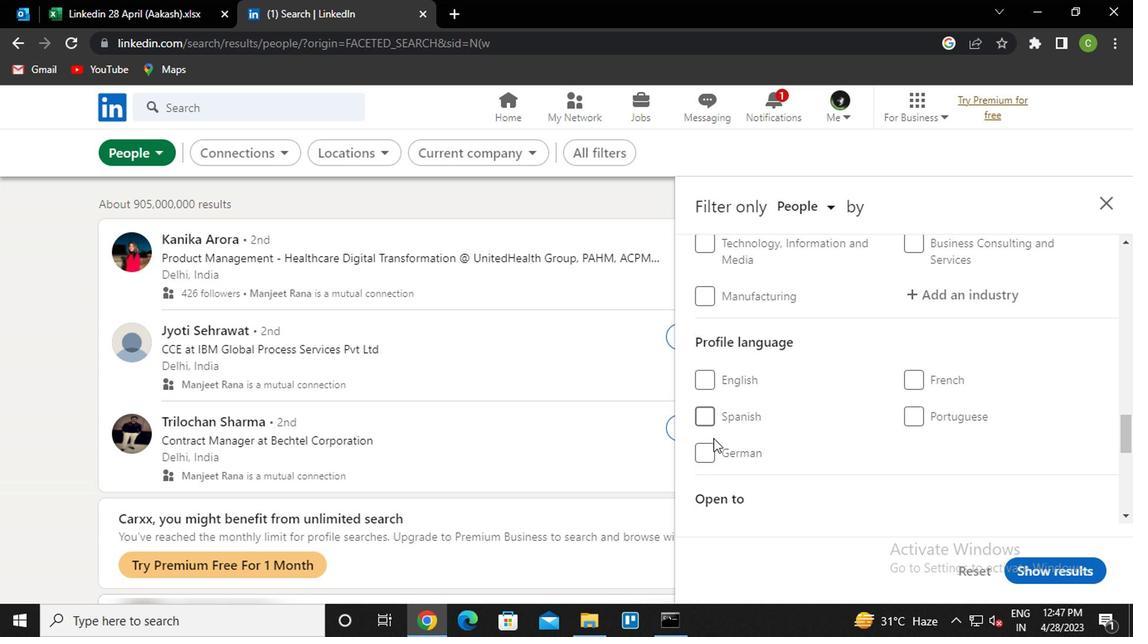 
Action: Mouse pressed left at (709, 443)
Screenshot: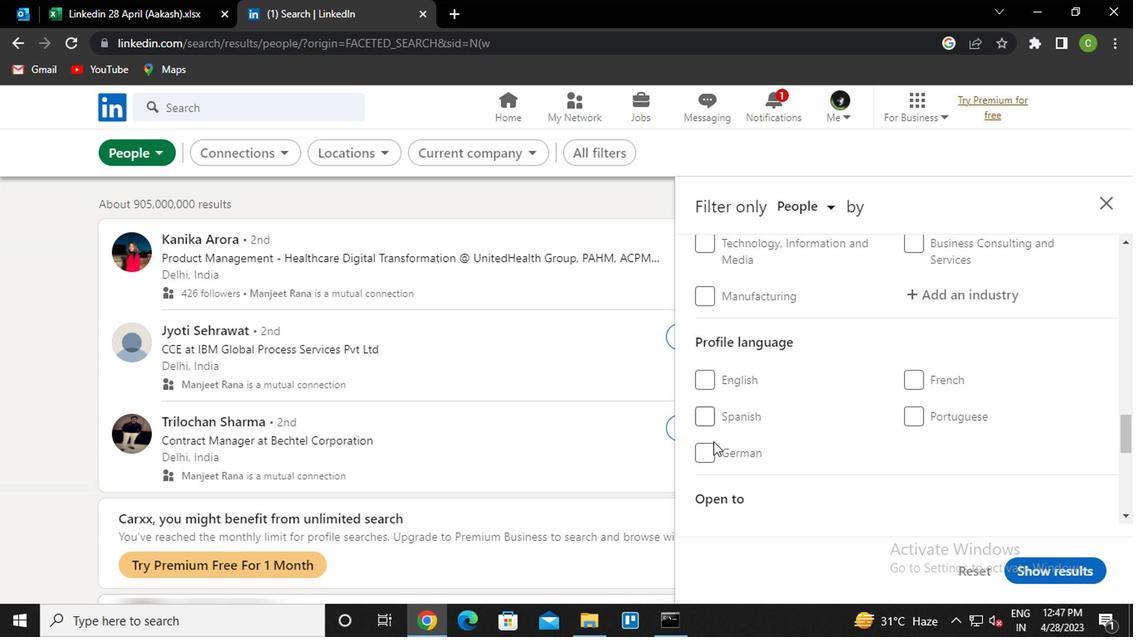 
Action: Mouse moved to (701, 455)
Screenshot: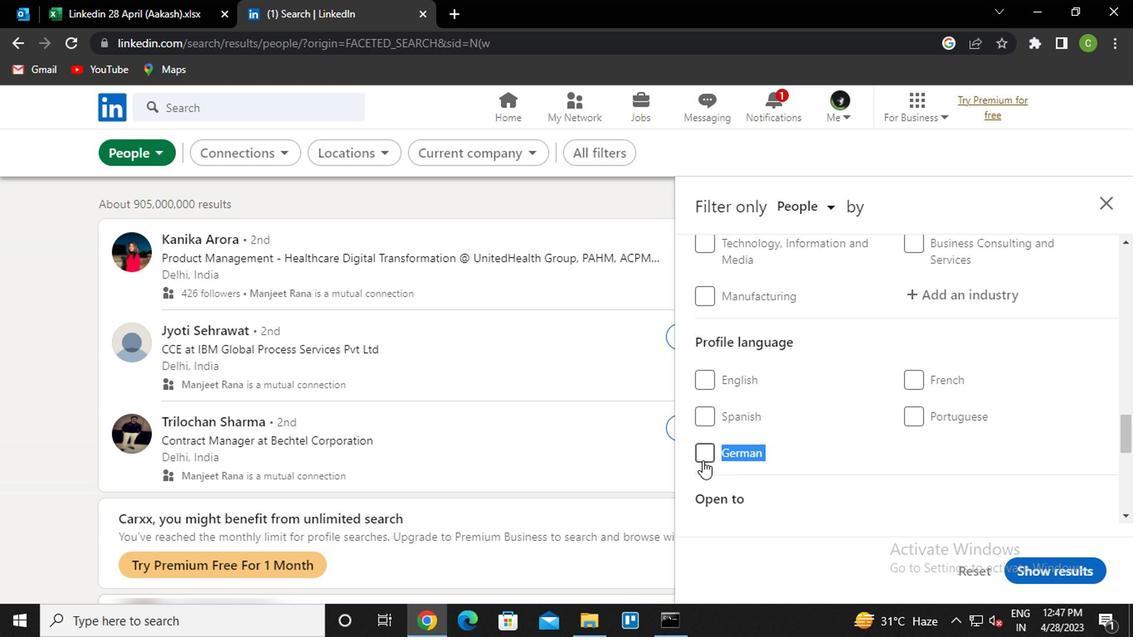 
Action: Mouse pressed left at (701, 455)
Screenshot: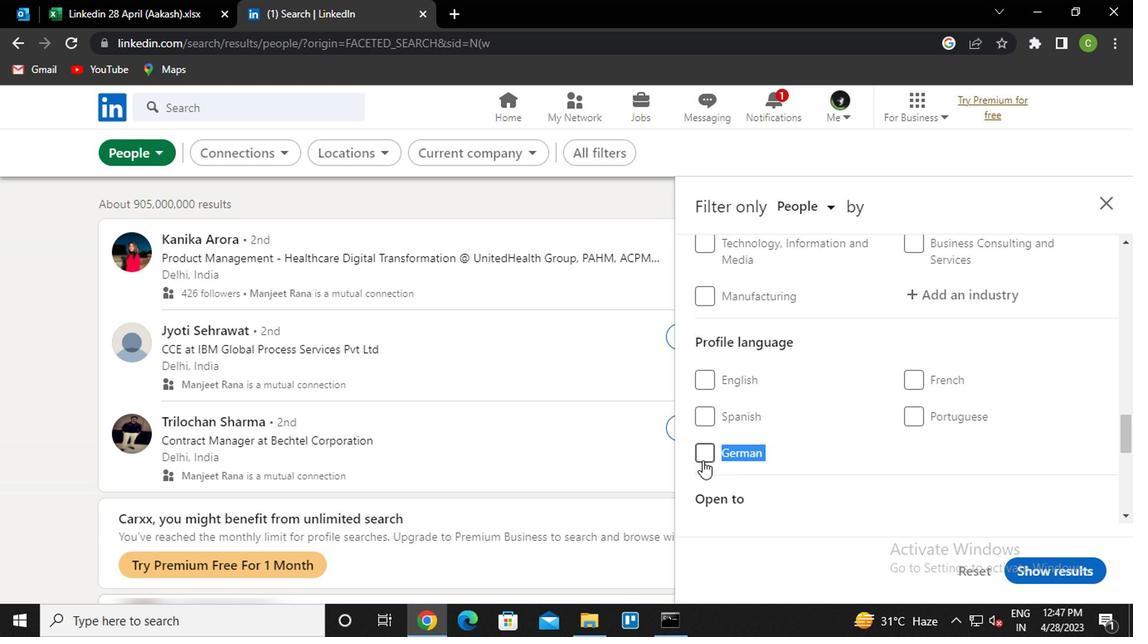 
Action: Mouse moved to (853, 451)
Screenshot: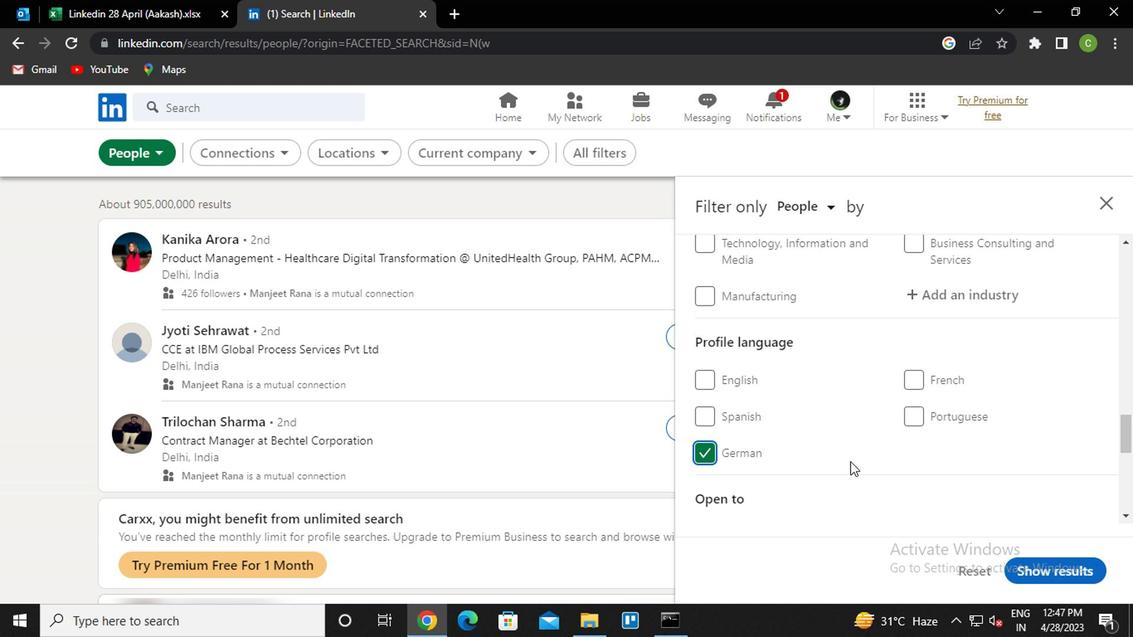 
Action: Mouse scrolled (853, 452) with delta (0, 1)
Screenshot: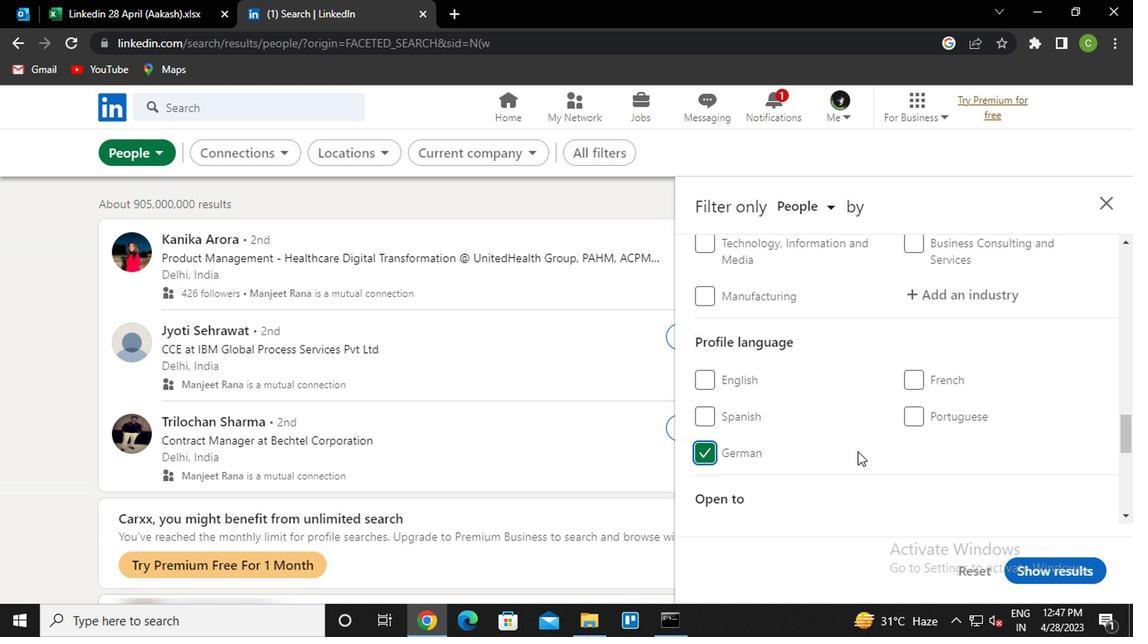 
Action: Mouse scrolled (853, 452) with delta (0, 1)
Screenshot: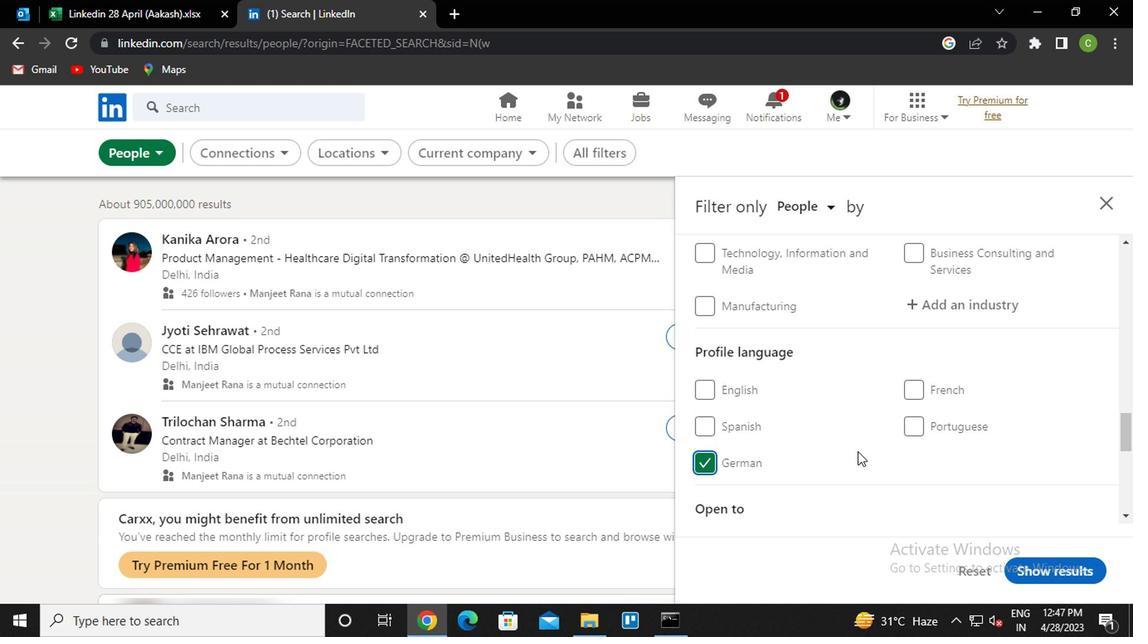 
Action: Mouse scrolled (853, 452) with delta (0, 1)
Screenshot: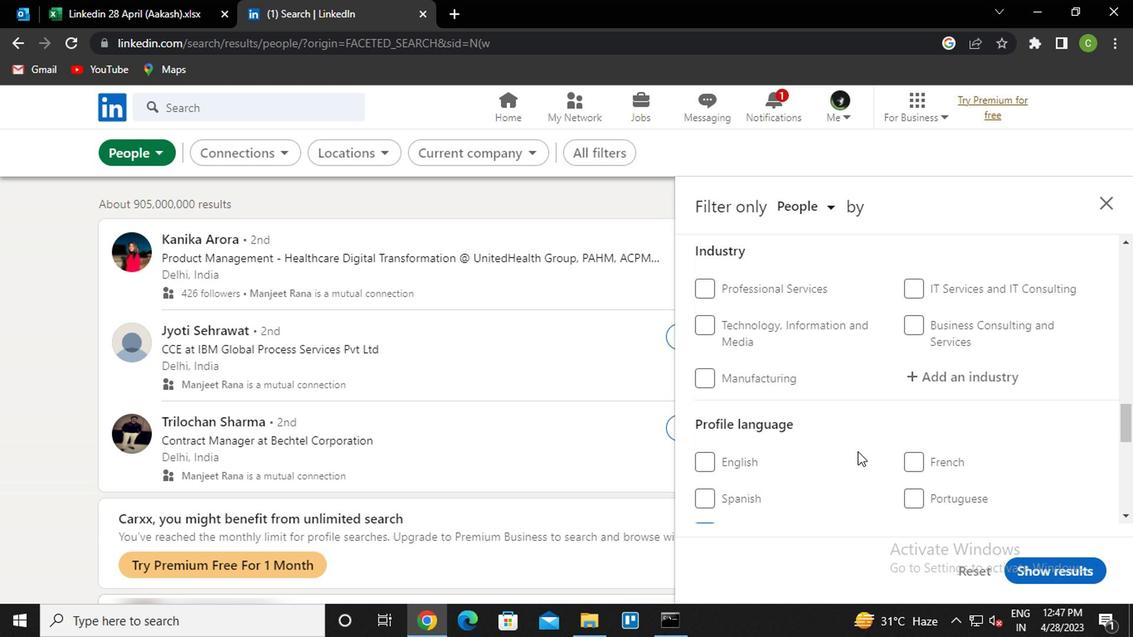 
Action: Mouse scrolled (853, 452) with delta (0, 1)
Screenshot: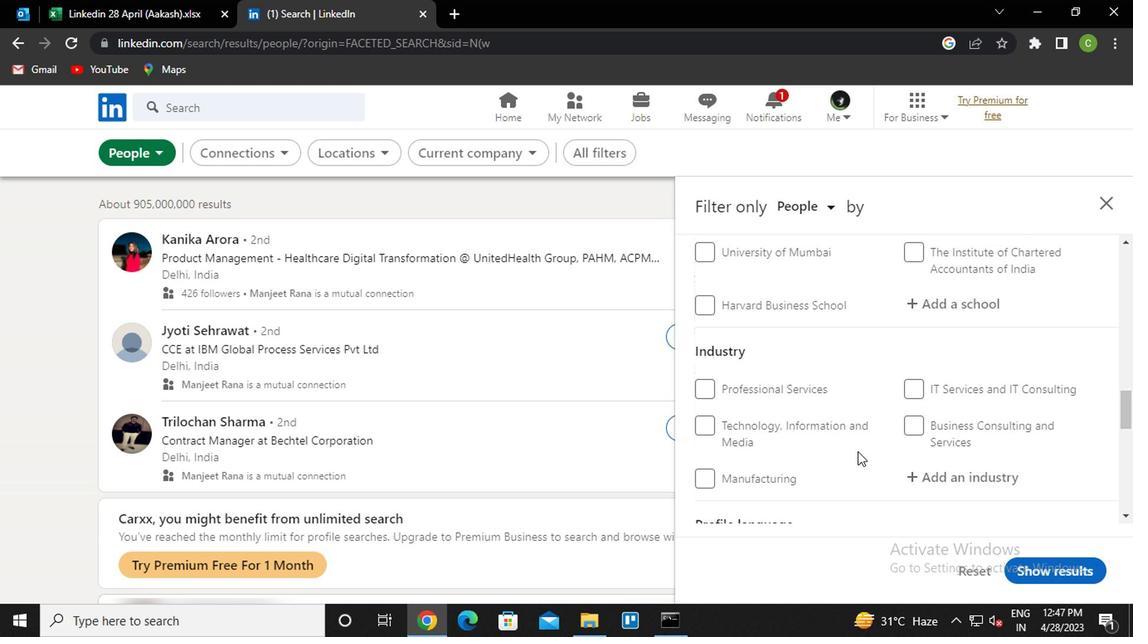 
Action: Mouse scrolled (853, 452) with delta (0, 1)
Screenshot: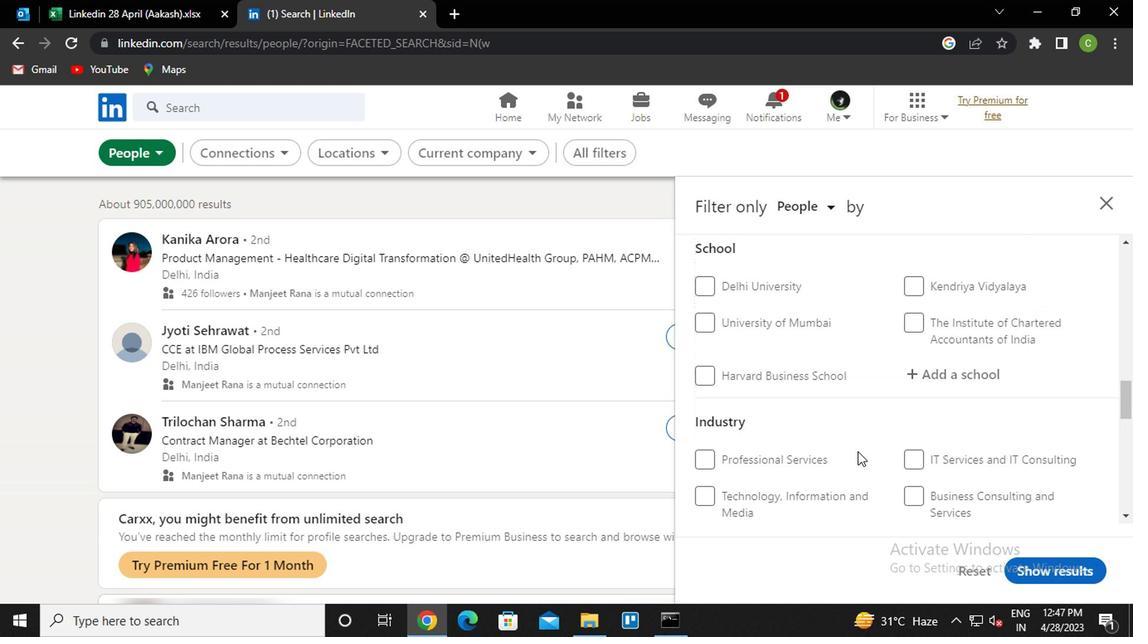 
Action: Mouse scrolled (853, 452) with delta (0, 1)
Screenshot: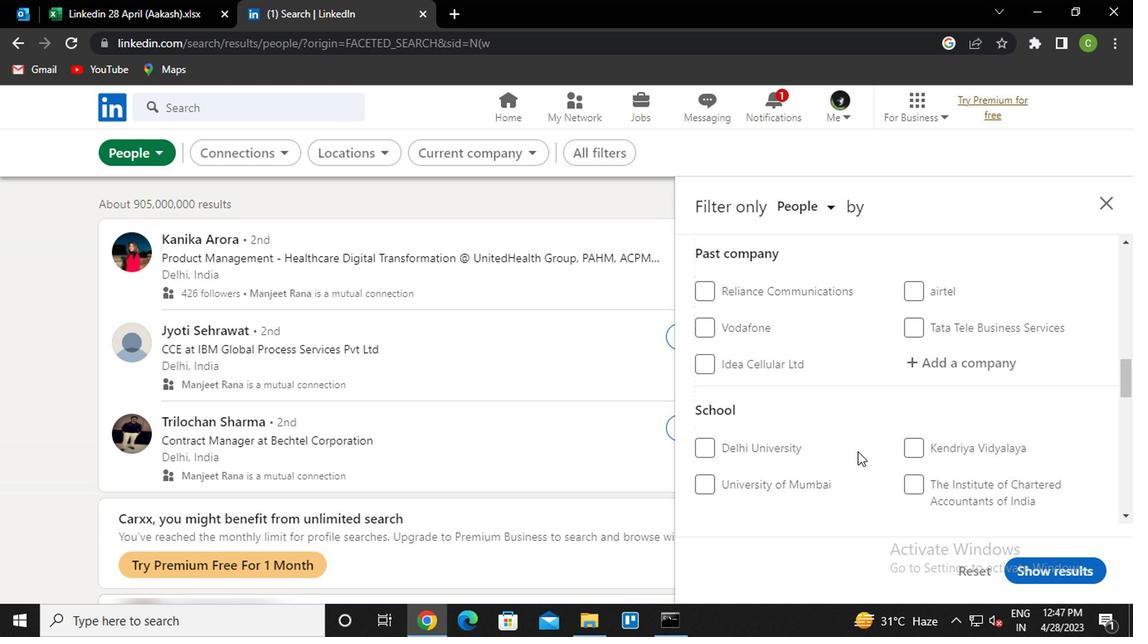 
Action: Mouse scrolled (853, 452) with delta (0, 1)
Screenshot: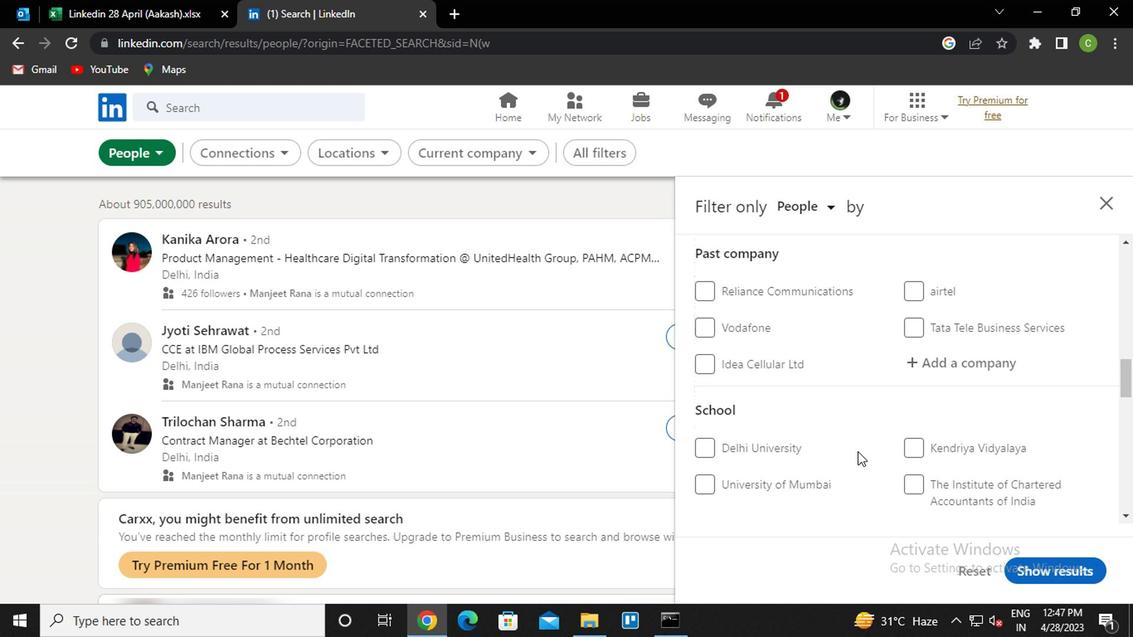 
Action: Mouse scrolled (853, 452) with delta (0, 1)
Screenshot: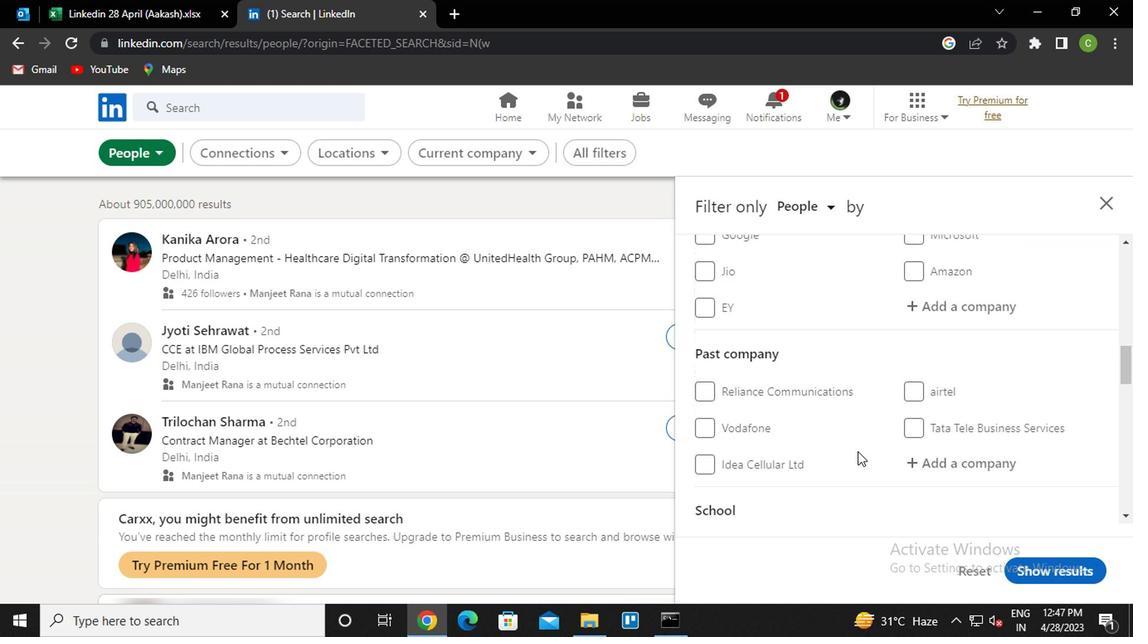 
Action: Mouse moved to (853, 450)
Screenshot: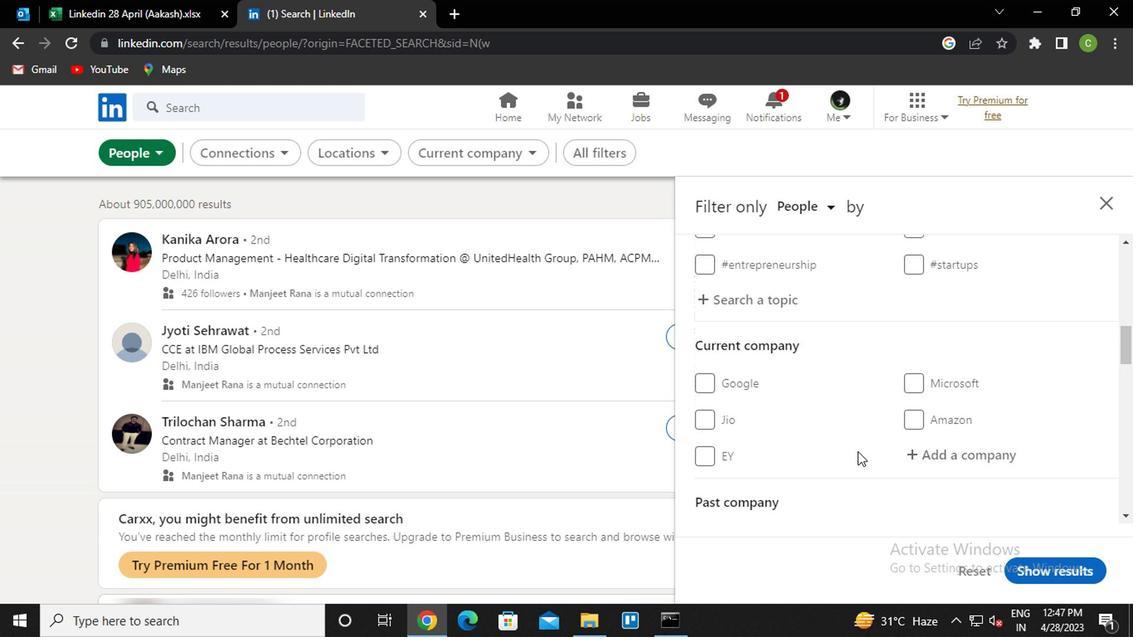 
Action: Mouse scrolled (853, 449) with delta (0, -1)
Screenshot: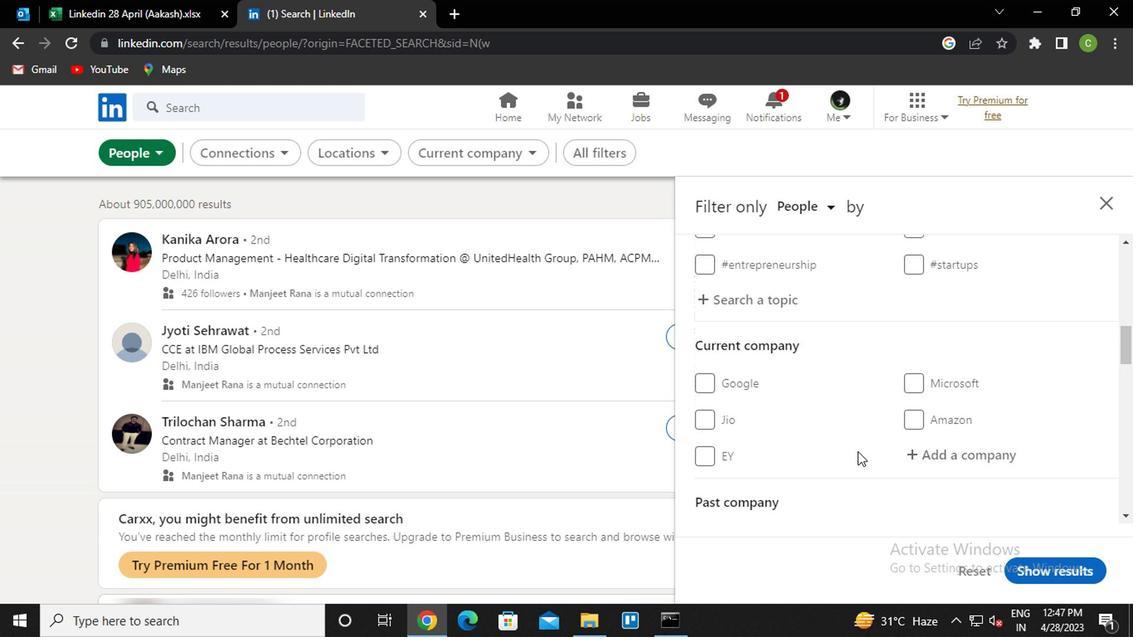 
Action: Mouse moved to (971, 364)
Screenshot: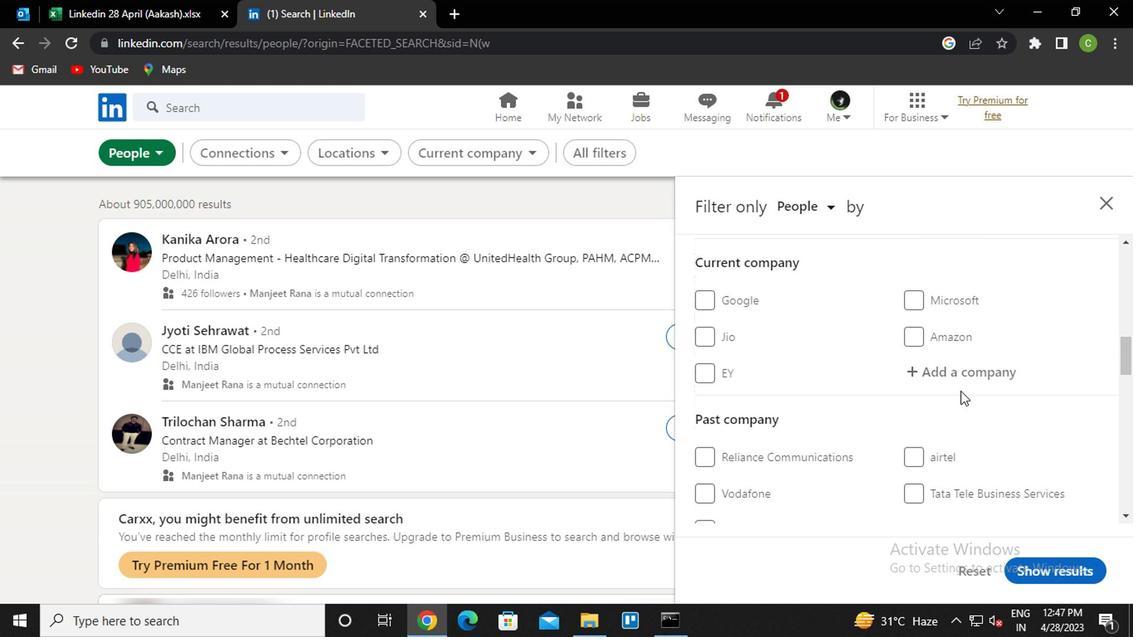 
Action: Mouse pressed left at (971, 364)
Screenshot: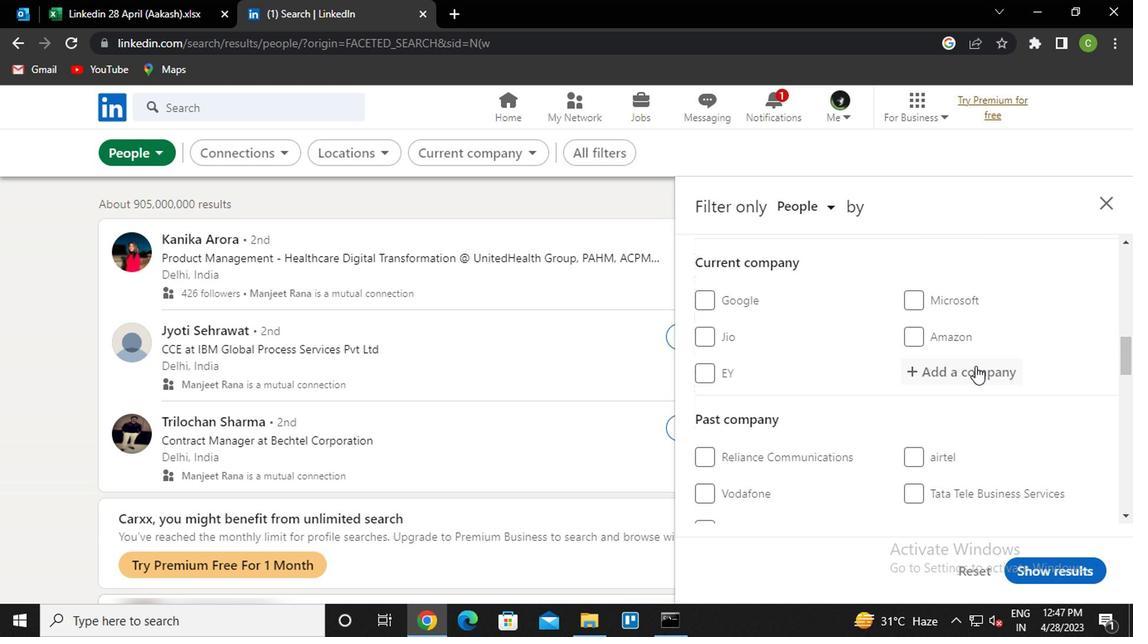 
Action: Key pressed <Key.caps_lock>d<Key.caps_lock>Elhiv<Key.down><Key.enter>
Screenshot: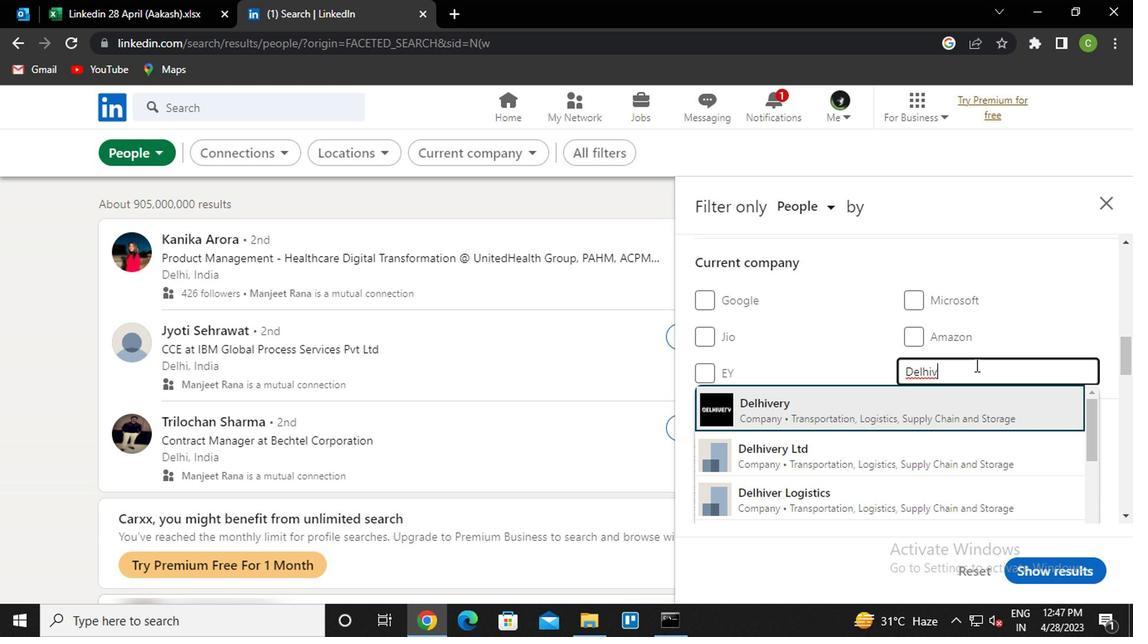 
Action: Mouse scrolled (971, 364) with delta (0, 0)
Screenshot: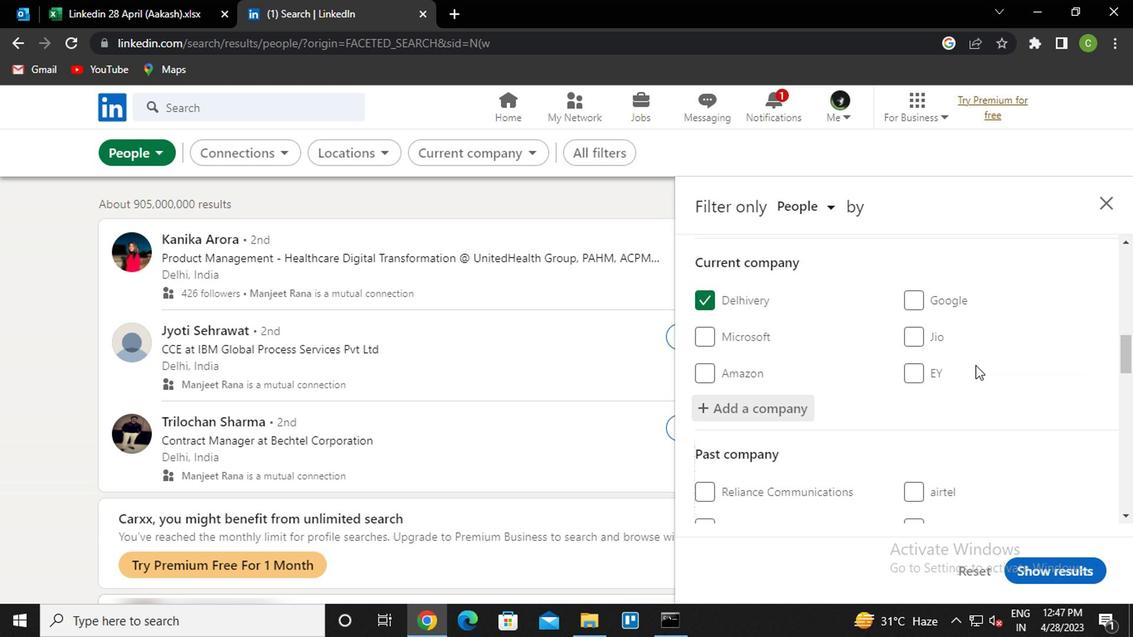 
Action: Mouse scrolled (971, 364) with delta (0, 0)
Screenshot: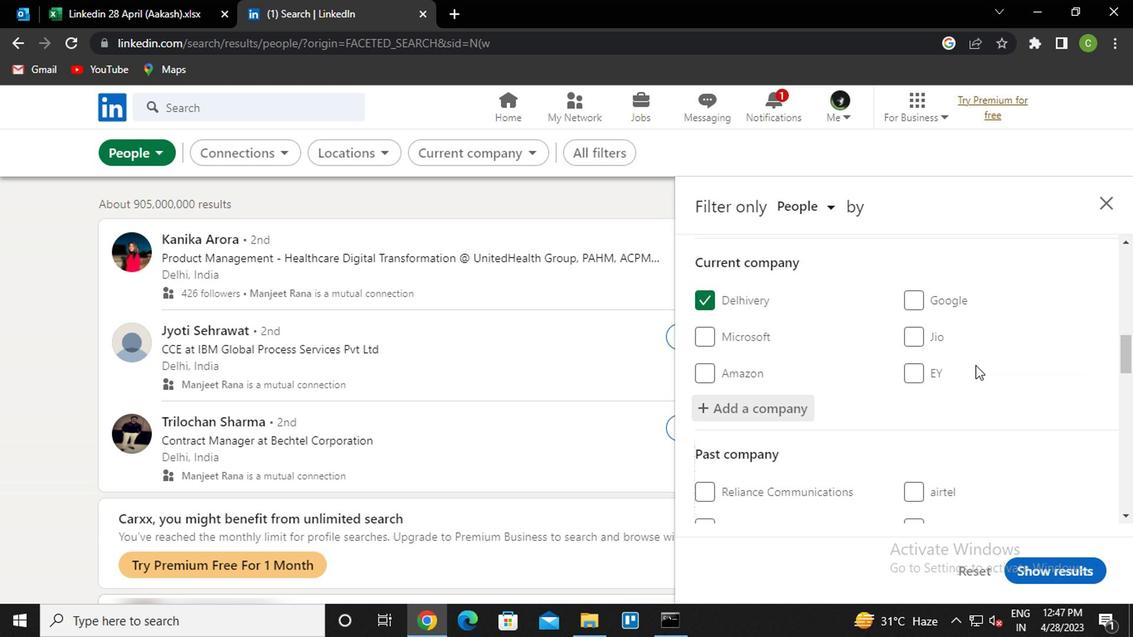 
Action: Mouse moved to (971, 364)
Screenshot: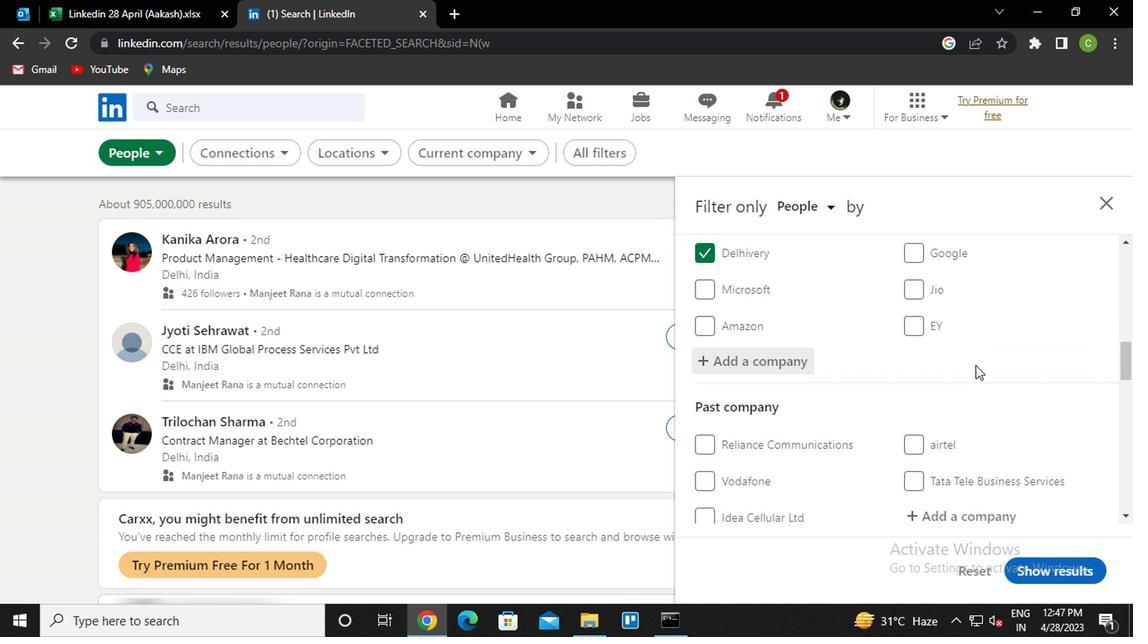
Action: Mouse scrolled (971, 364) with delta (0, 0)
Screenshot: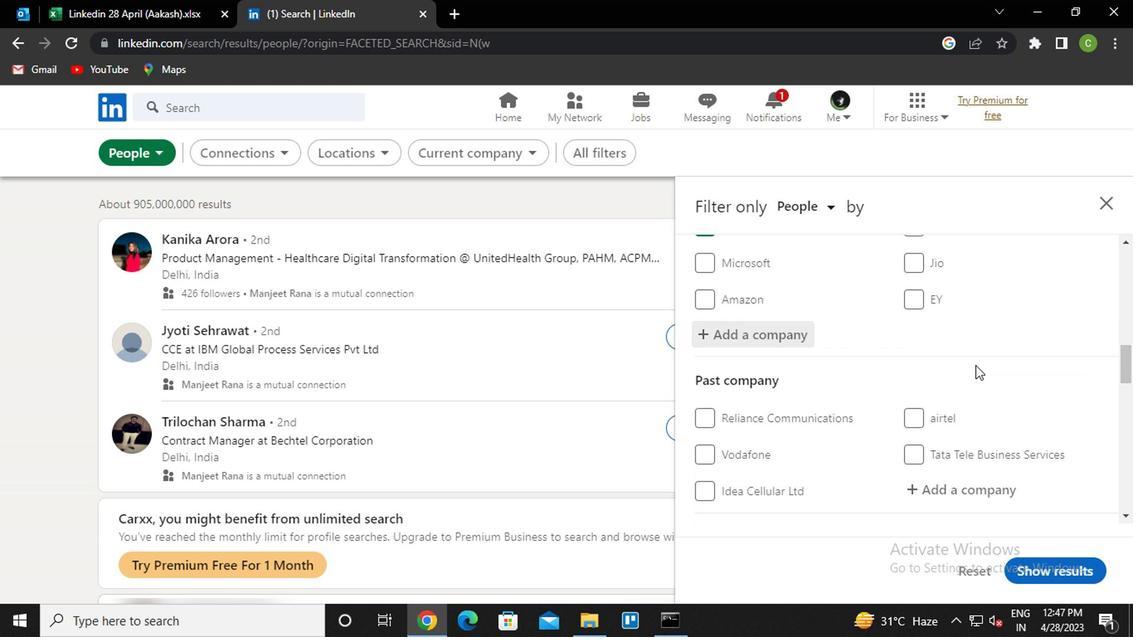 
Action: Mouse scrolled (971, 364) with delta (0, 0)
Screenshot: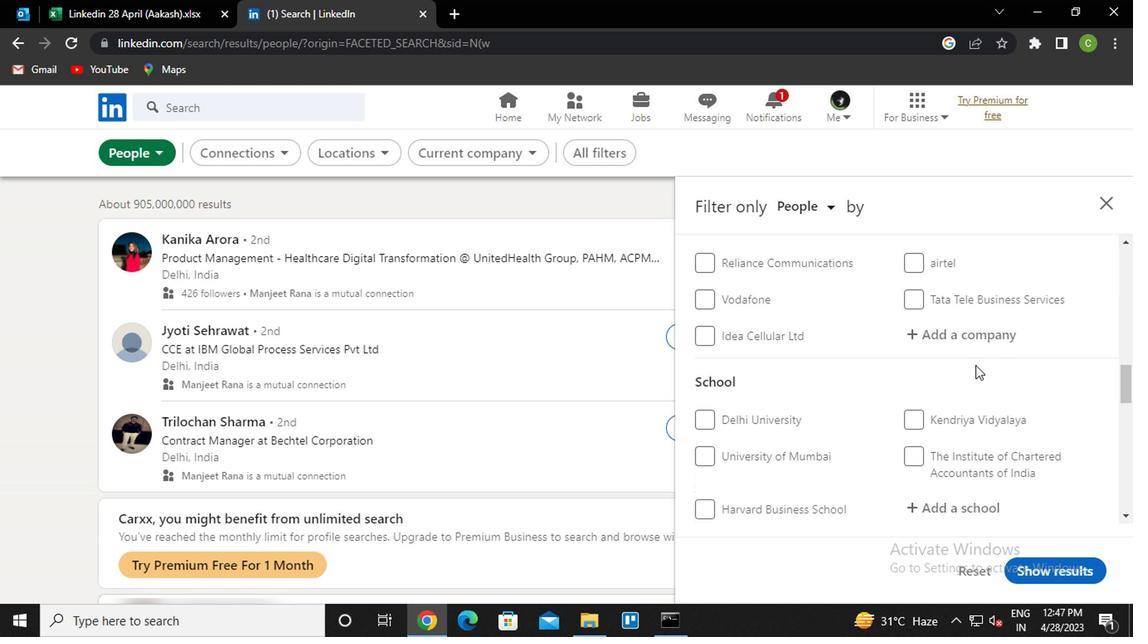 
Action: Mouse moved to (948, 412)
Screenshot: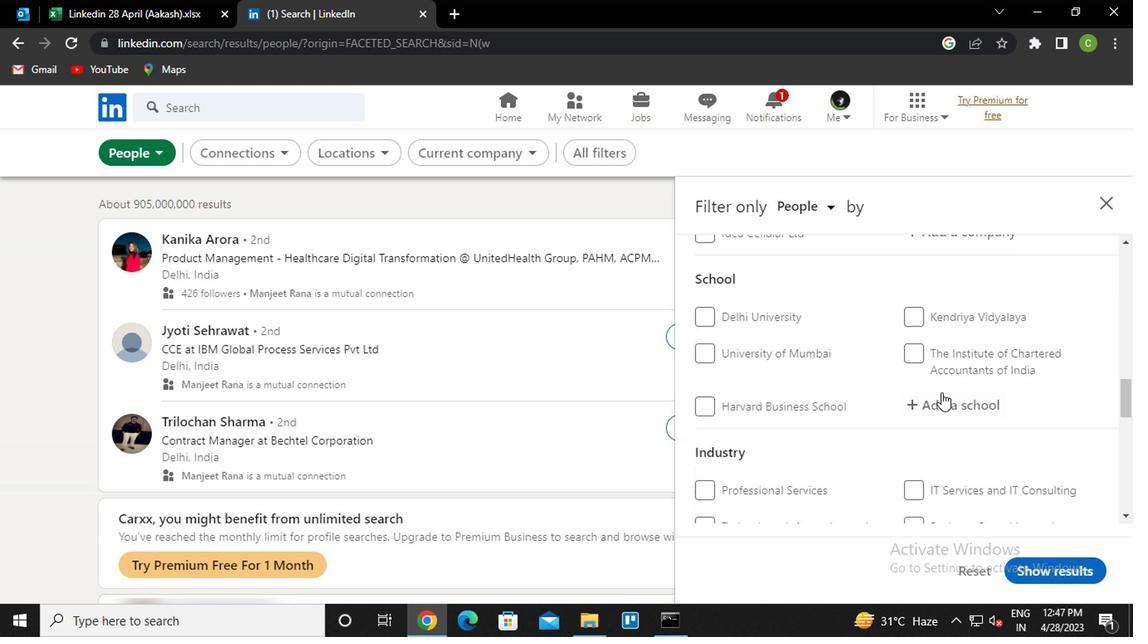 
Action: Mouse pressed left at (948, 412)
Screenshot: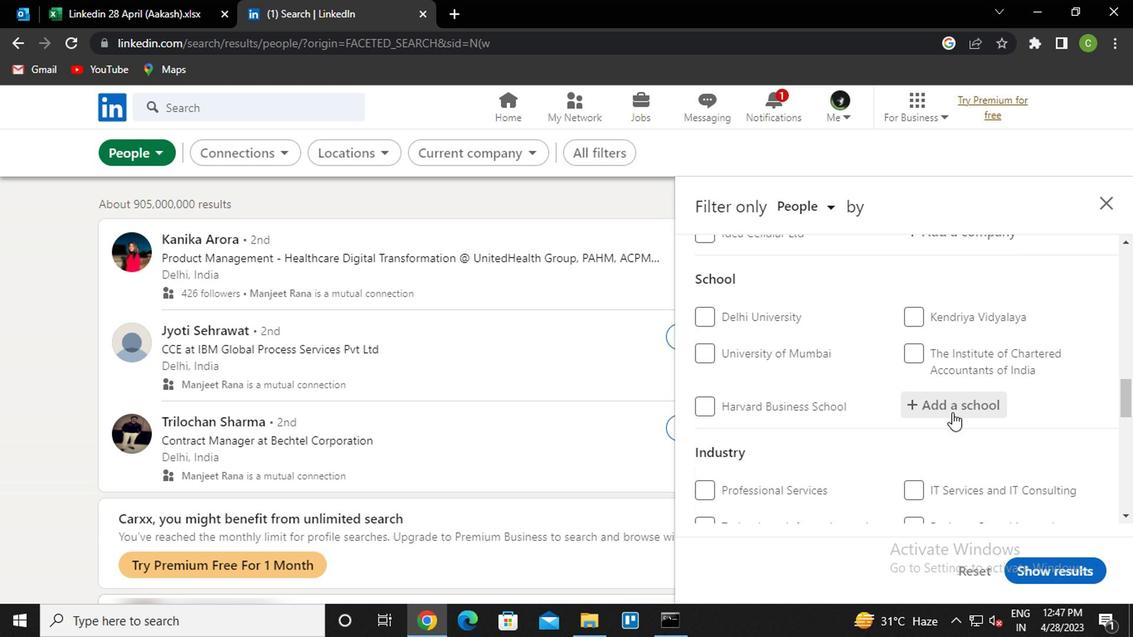 
Action: Key pressed <Key.caps_lock>b<Key.caps_lock>ishop<Key.down><Key.down><Key.down><Key.down><Key.down><Key.up><Key.enter>
Screenshot: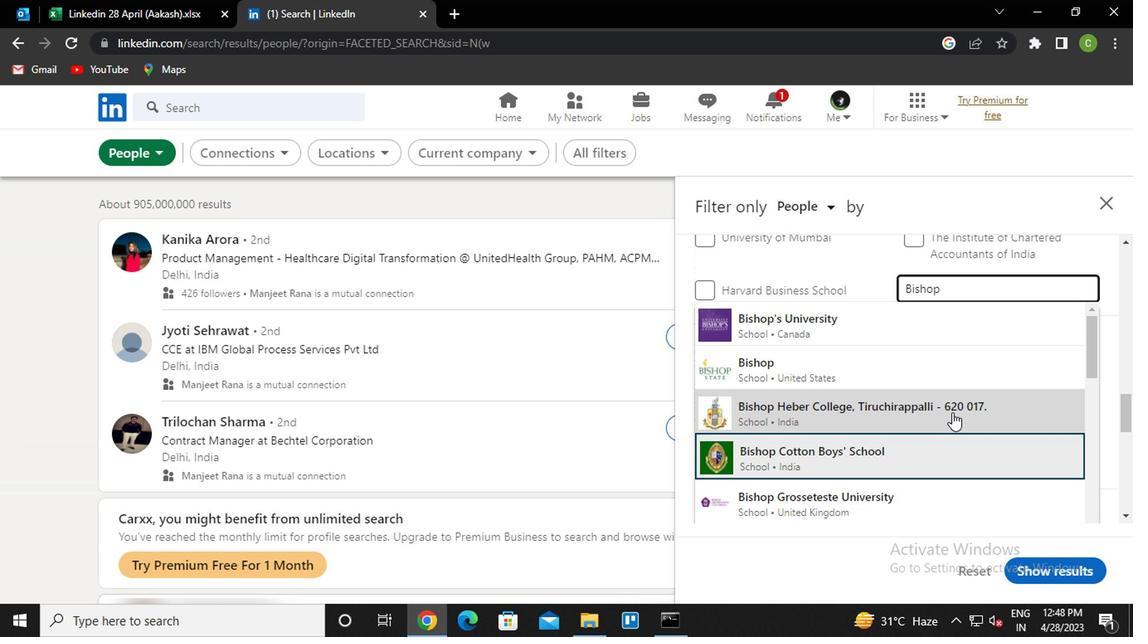 
Action: Mouse scrolled (948, 411) with delta (0, -1)
Screenshot: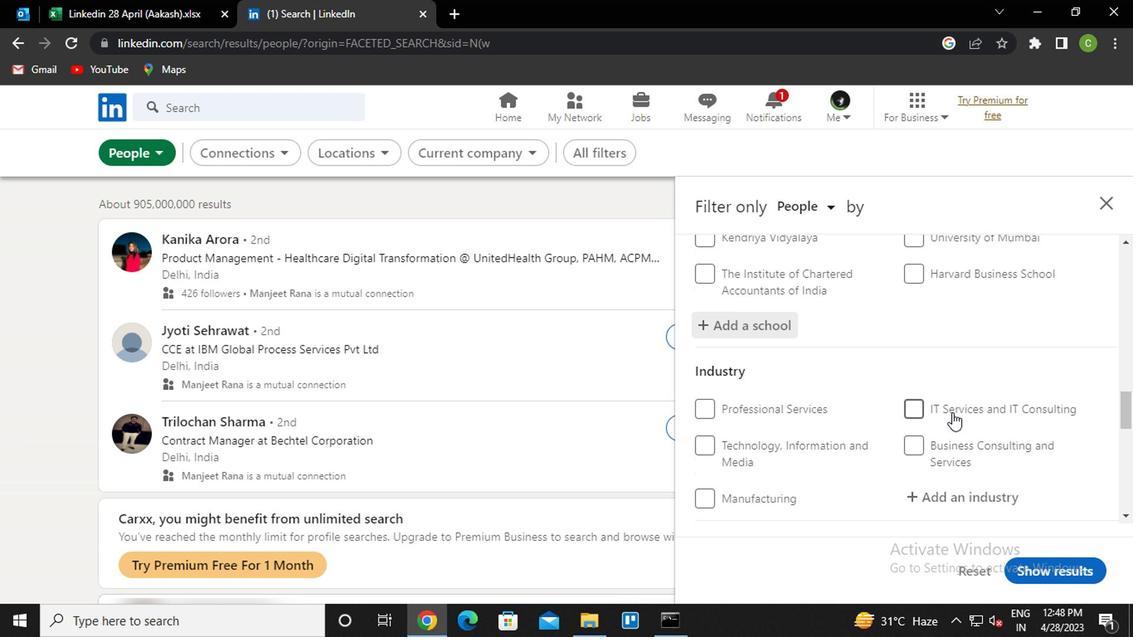 
Action: Mouse scrolled (948, 411) with delta (0, -1)
Screenshot: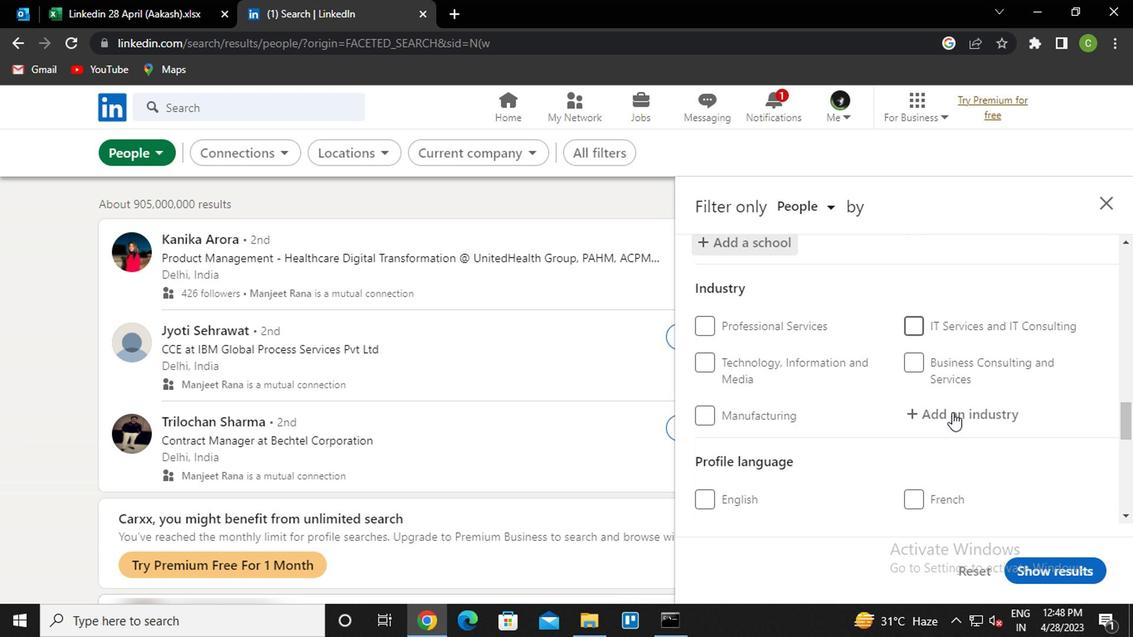 
Action: Mouse moved to (963, 341)
Screenshot: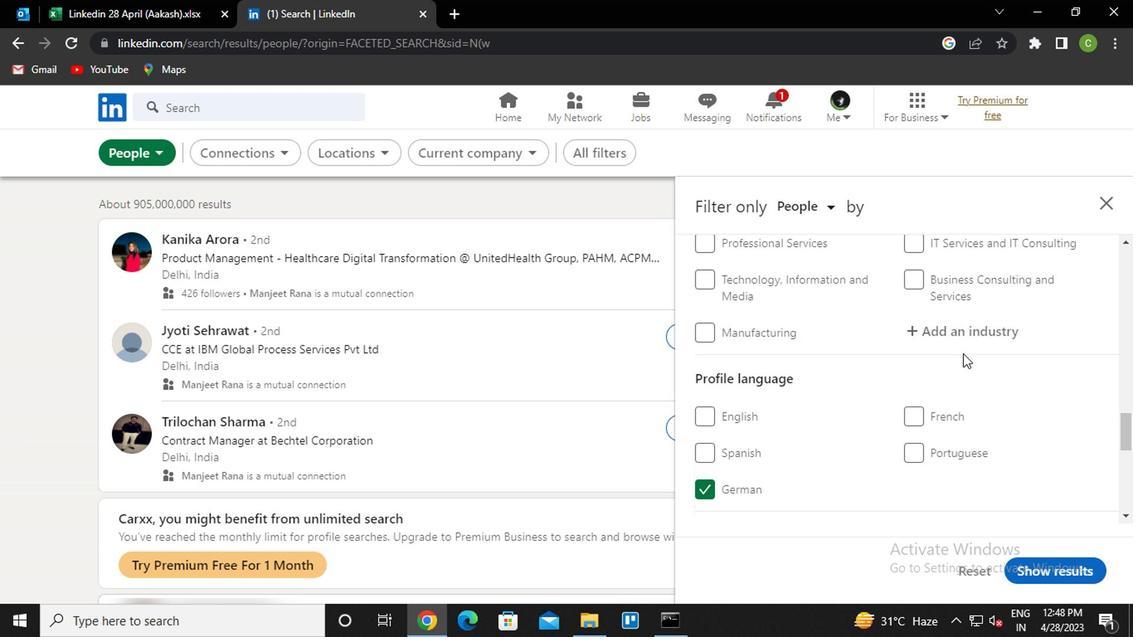 
Action: Mouse pressed left at (963, 341)
Screenshot: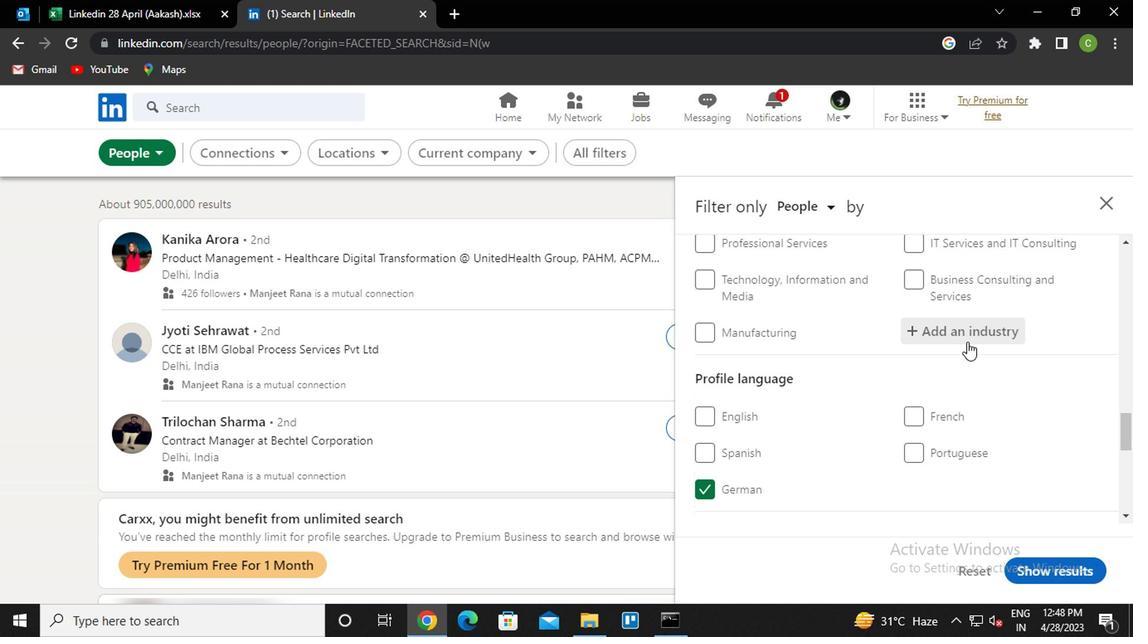 
Action: Key pressed <Key.caps_lock>e<Key.caps_lock>lectro<Key.down><Key.down><Key.down><Key.enter>
Screenshot: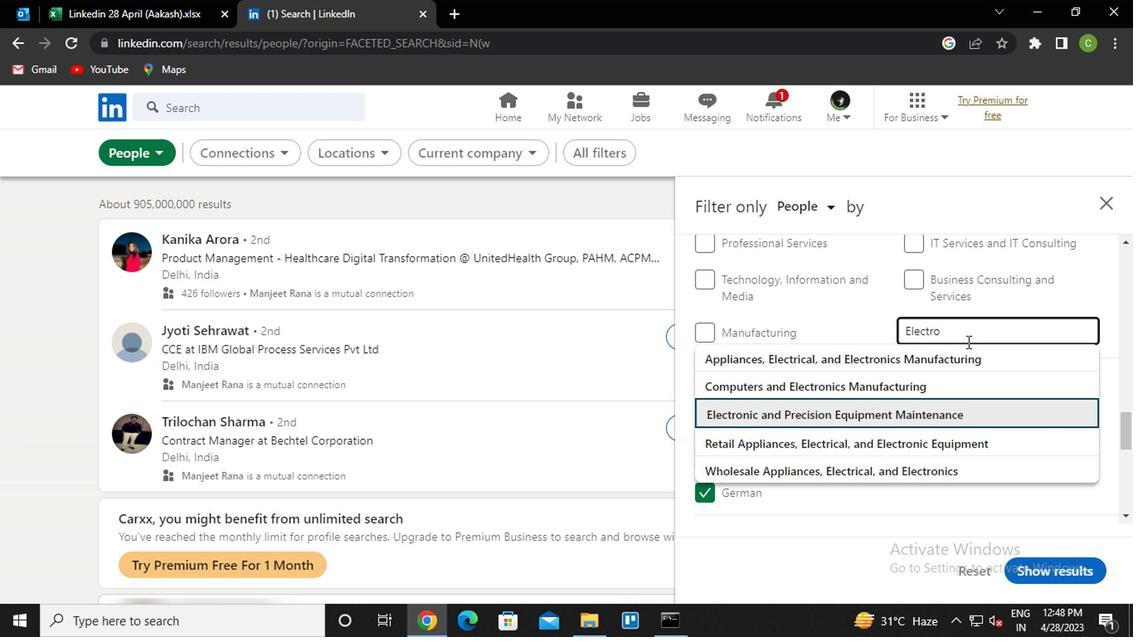 
Action: Mouse moved to (973, 346)
Screenshot: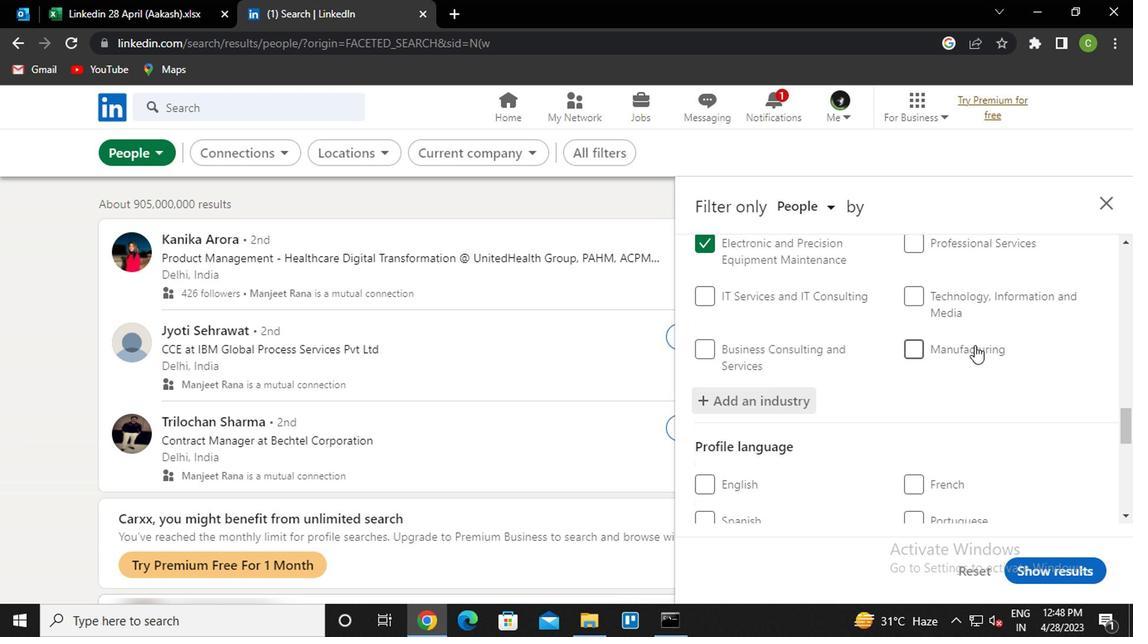 
Action: Mouse scrolled (973, 345) with delta (0, 0)
Screenshot: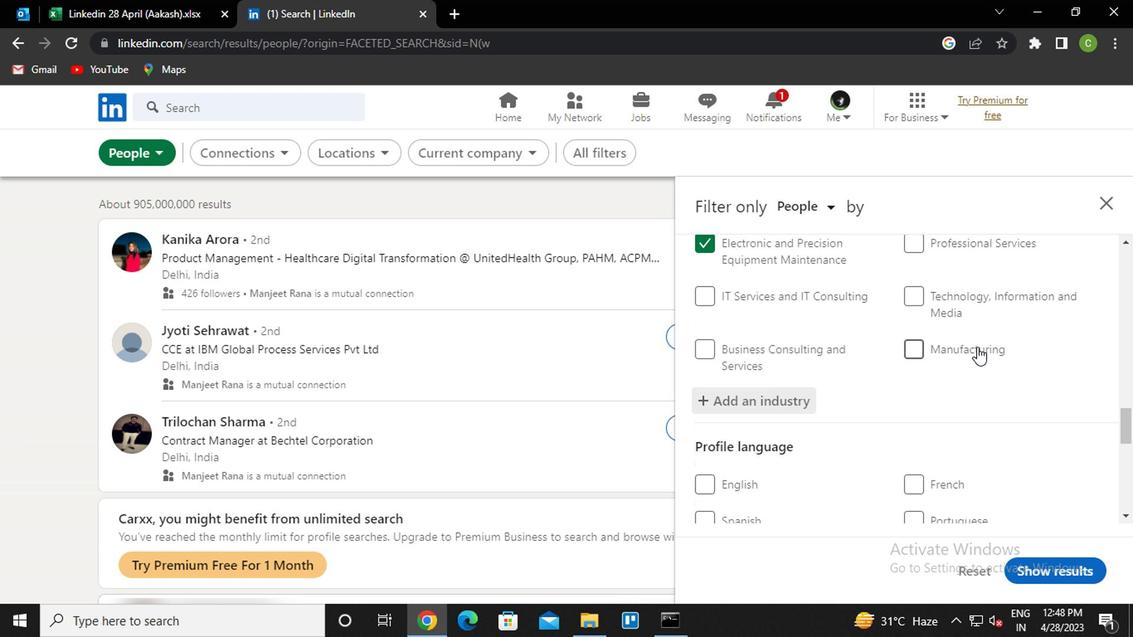 
Action: Mouse scrolled (973, 345) with delta (0, 0)
Screenshot: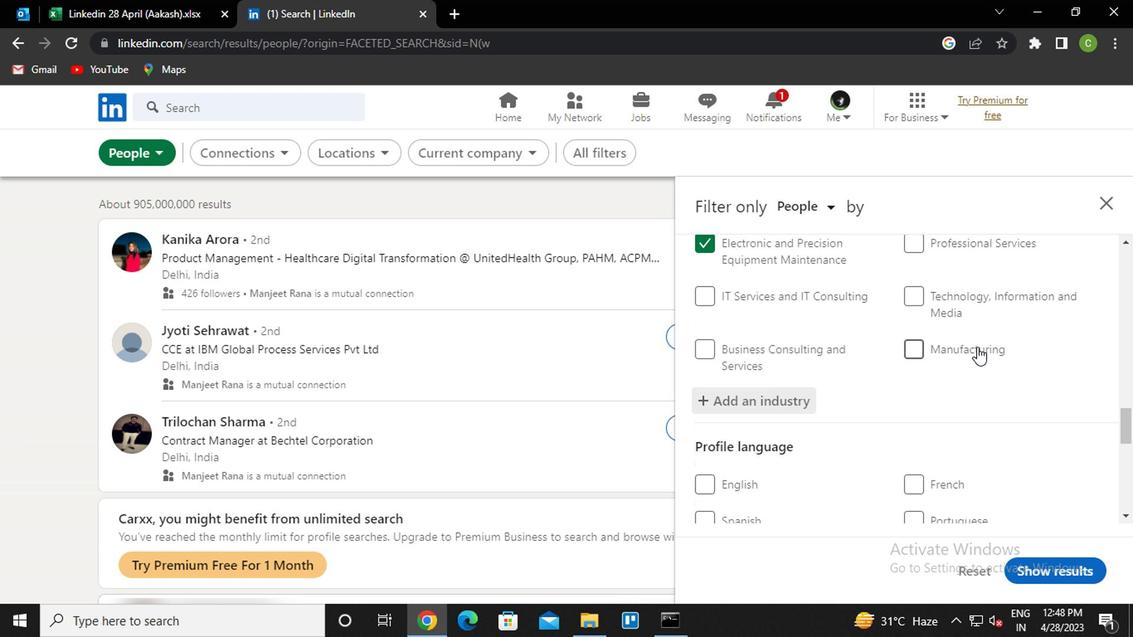 
Action: Mouse scrolled (973, 345) with delta (0, 0)
Screenshot: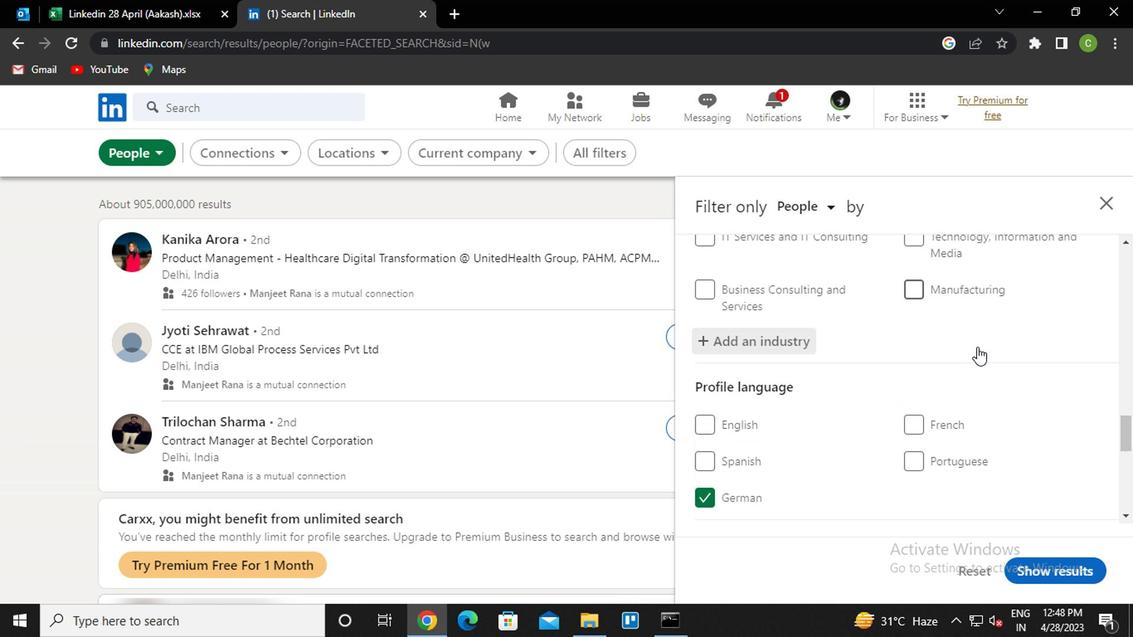 
Action: Mouse moved to (974, 346)
Screenshot: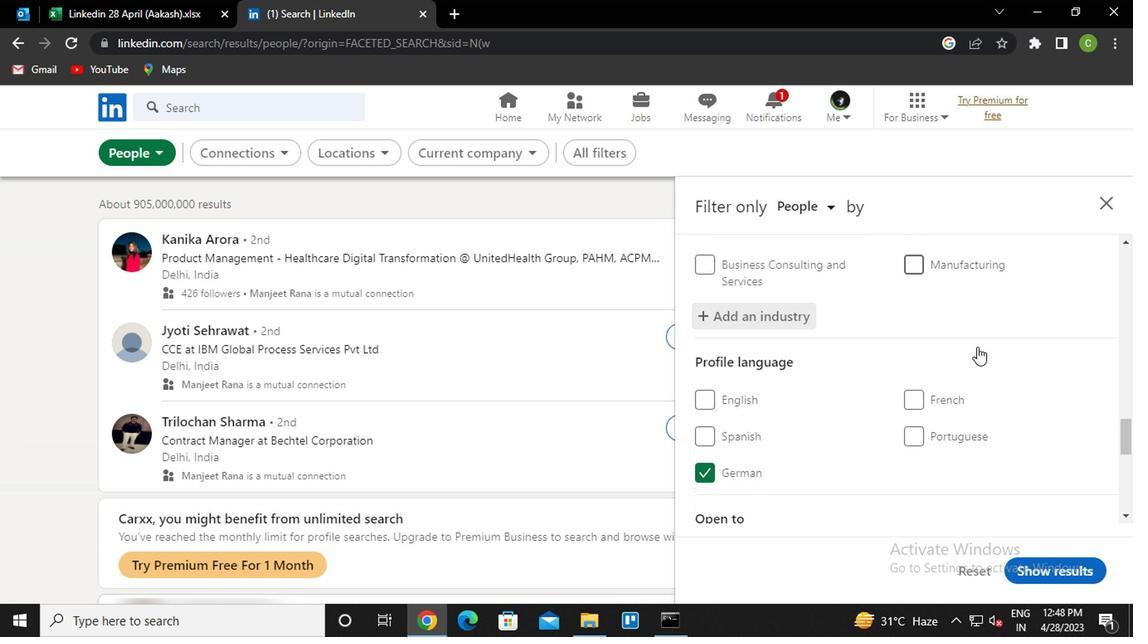 
Action: Mouse scrolled (974, 345) with delta (0, 0)
Screenshot: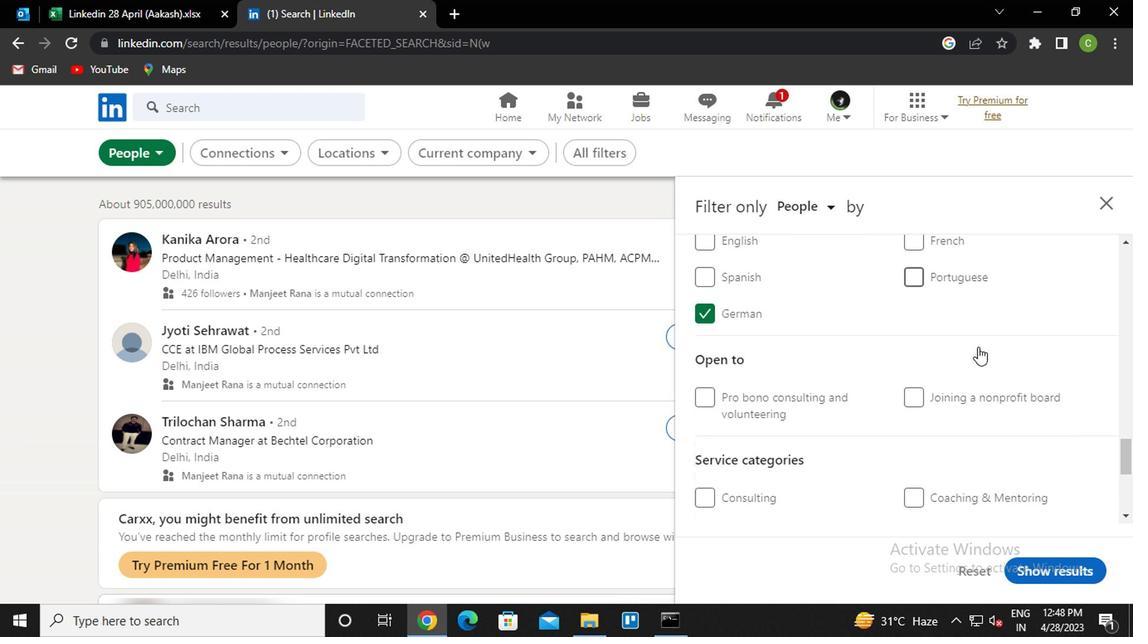 
Action: Mouse scrolled (974, 345) with delta (0, 0)
Screenshot: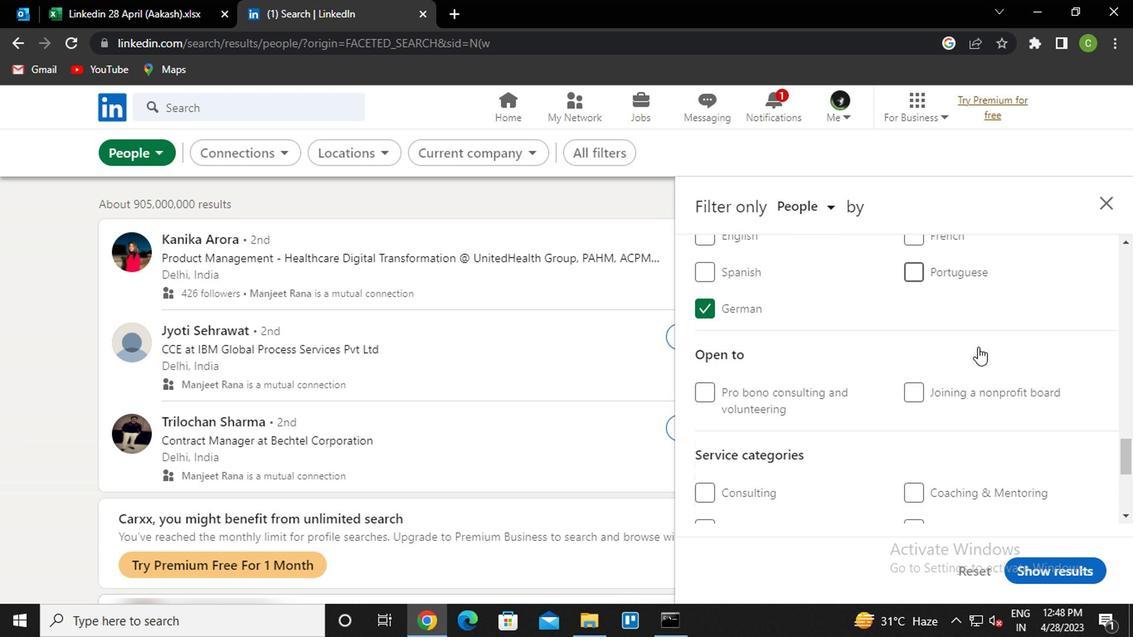 
Action: Mouse moved to (968, 396)
Screenshot: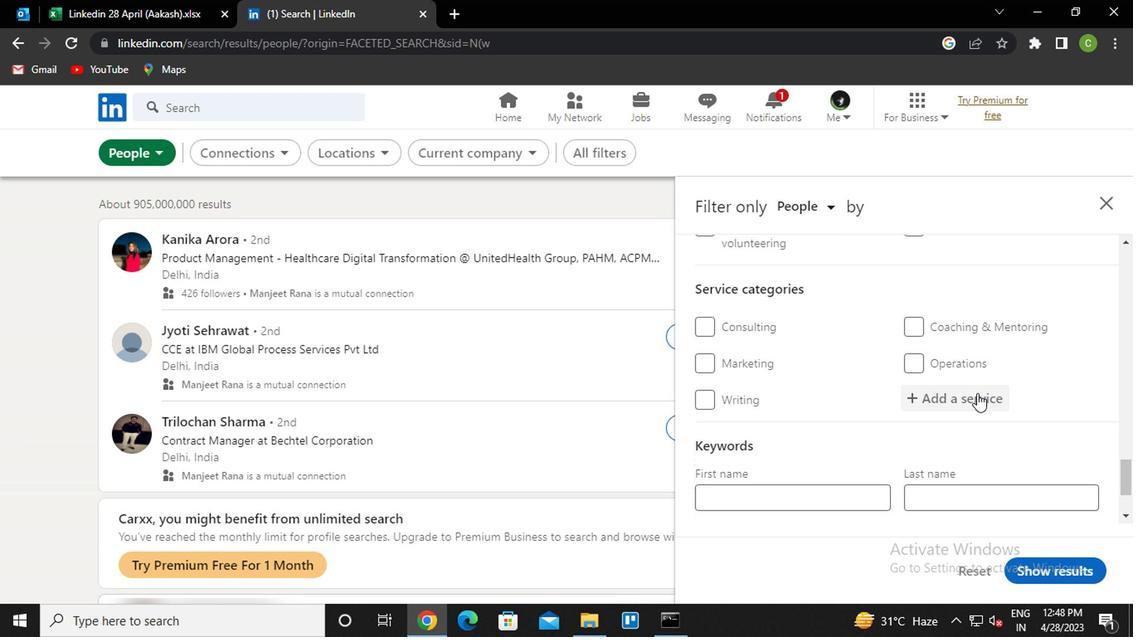
Action: Mouse pressed left at (968, 396)
Screenshot: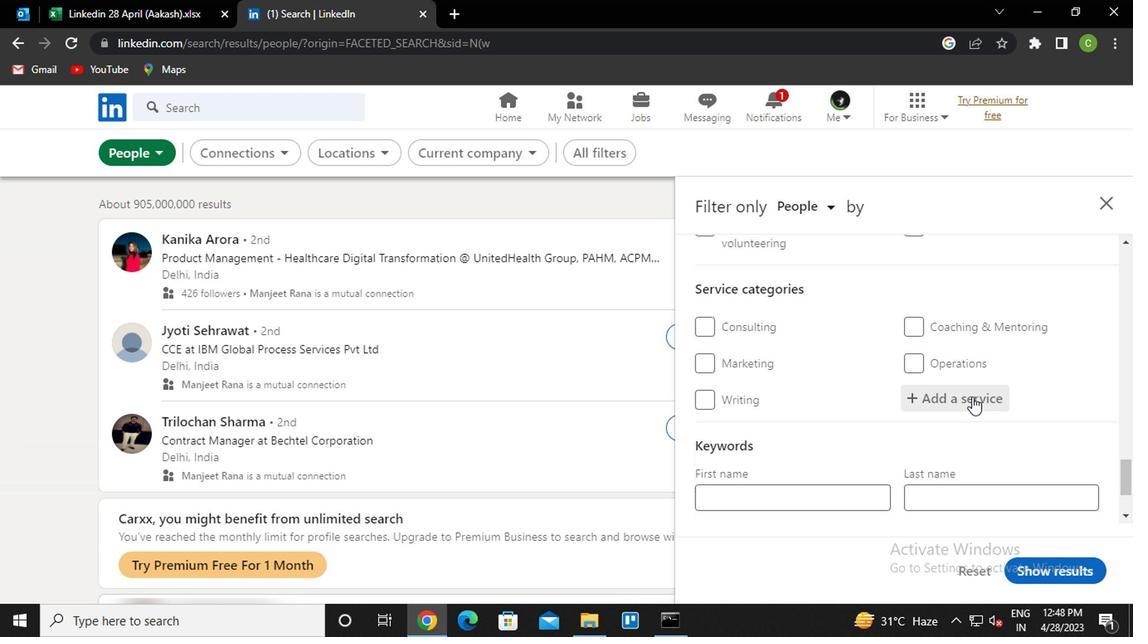 
Action: Key pressed <Key.caps_lock>m<Key.caps_lock>arketing<Key.enter>
Screenshot: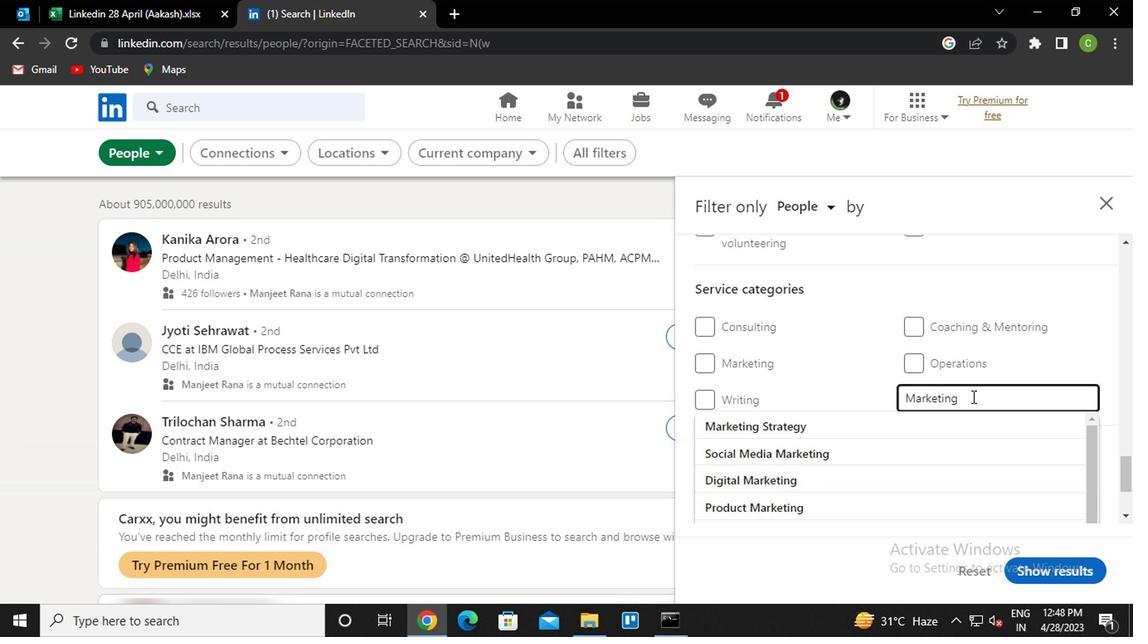 
Action: Mouse scrolled (968, 395) with delta (0, 0)
Screenshot: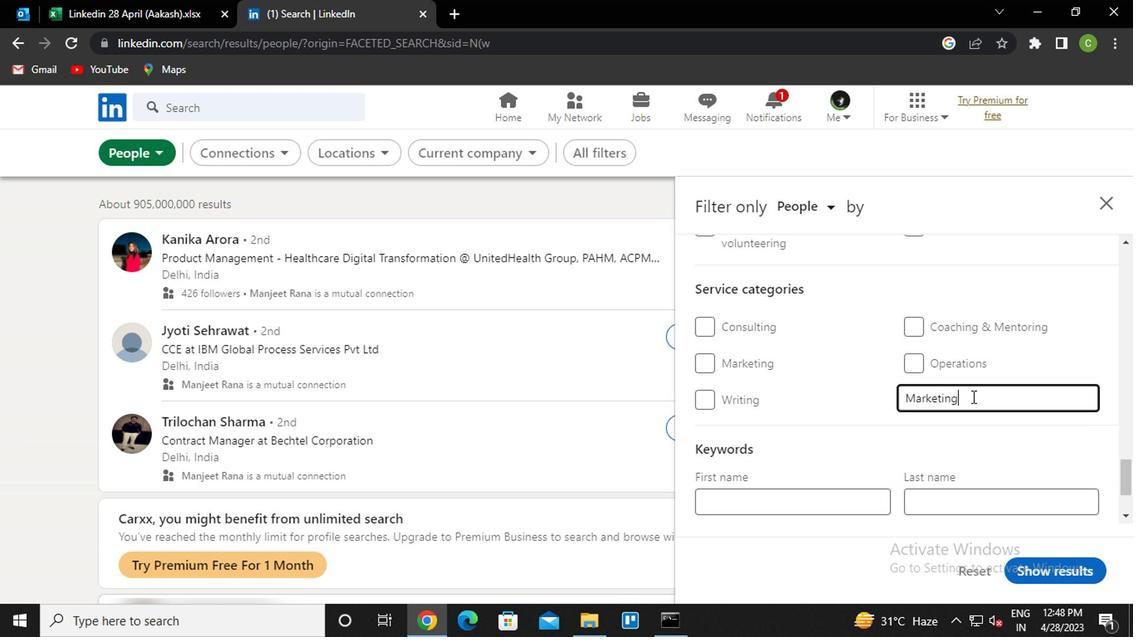
Action: Mouse scrolled (968, 395) with delta (0, 0)
Screenshot: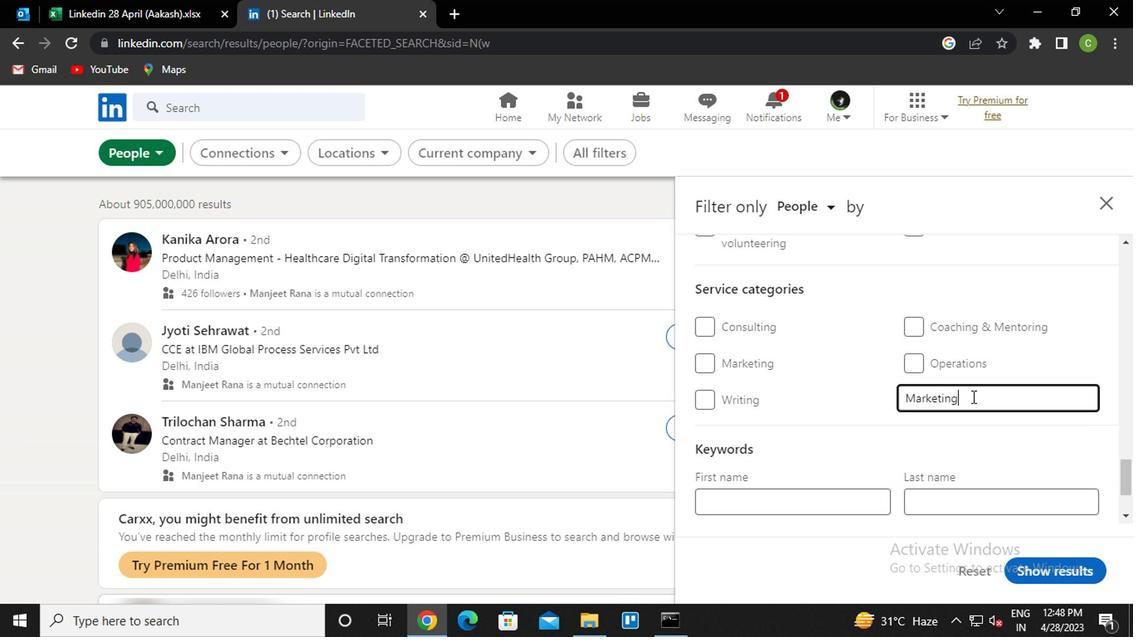 
Action: Mouse scrolled (968, 395) with delta (0, 0)
Screenshot: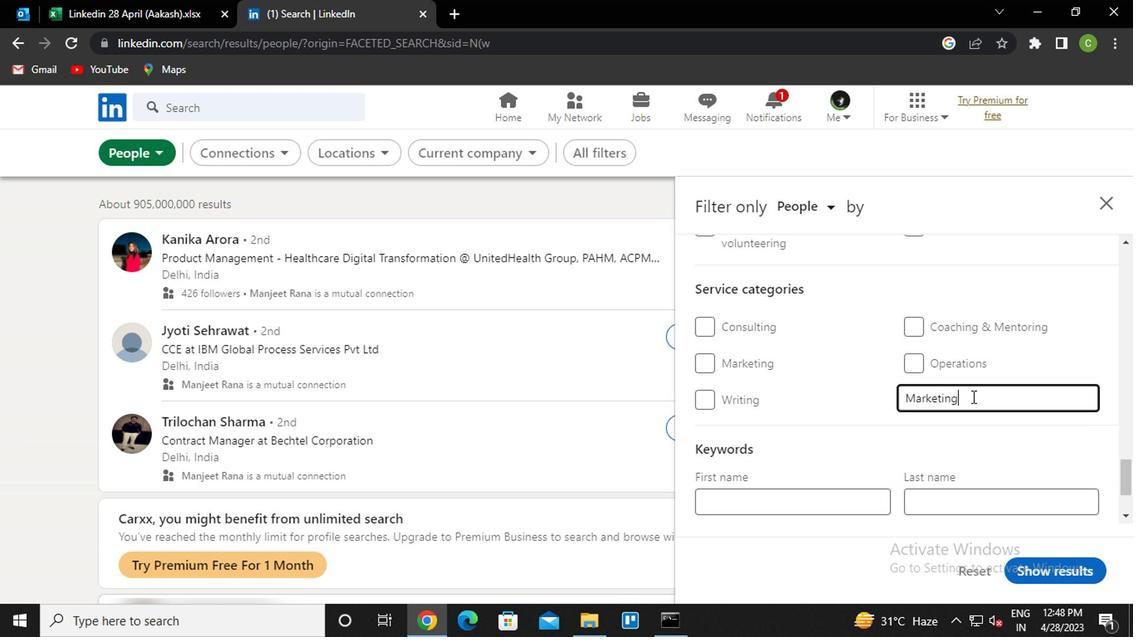 
Action: Mouse scrolled (968, 395) with delta (0, 0)
Screenshot: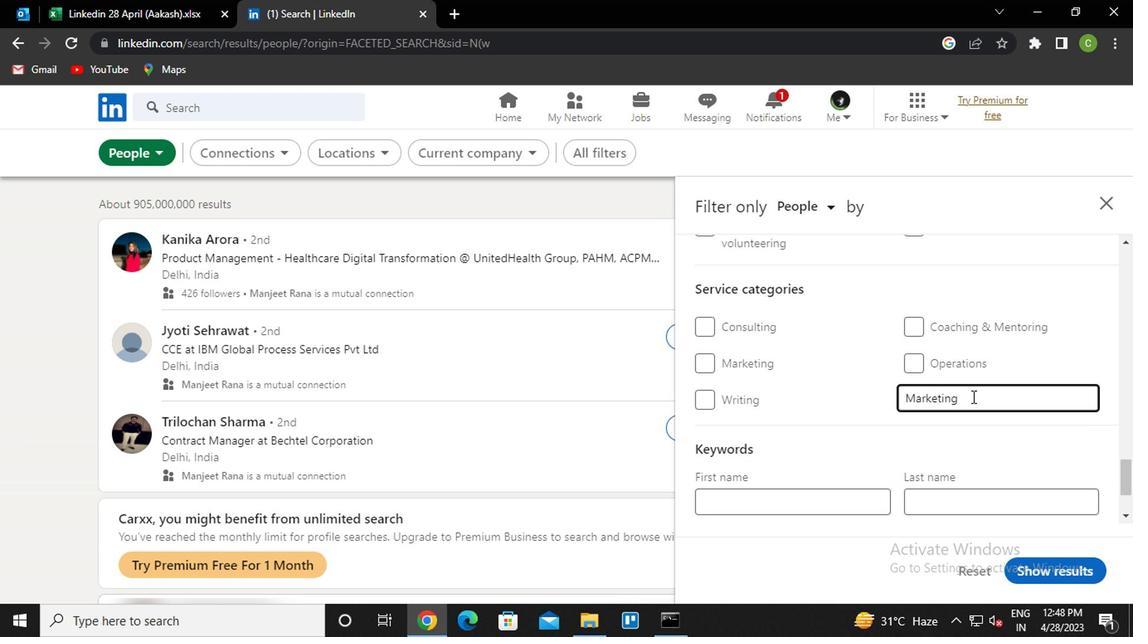 
Action: Mouse scrolled (968, 395) with delta (0, 0)
Screenshot: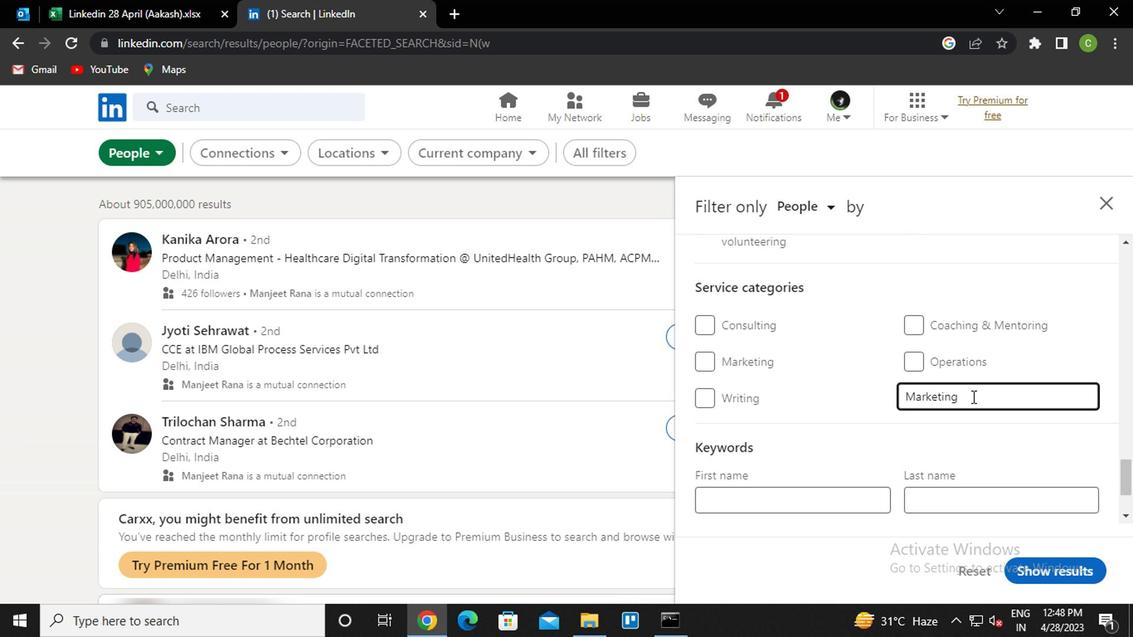 
Action: Mouse moved to (846, 455)
Screenshot: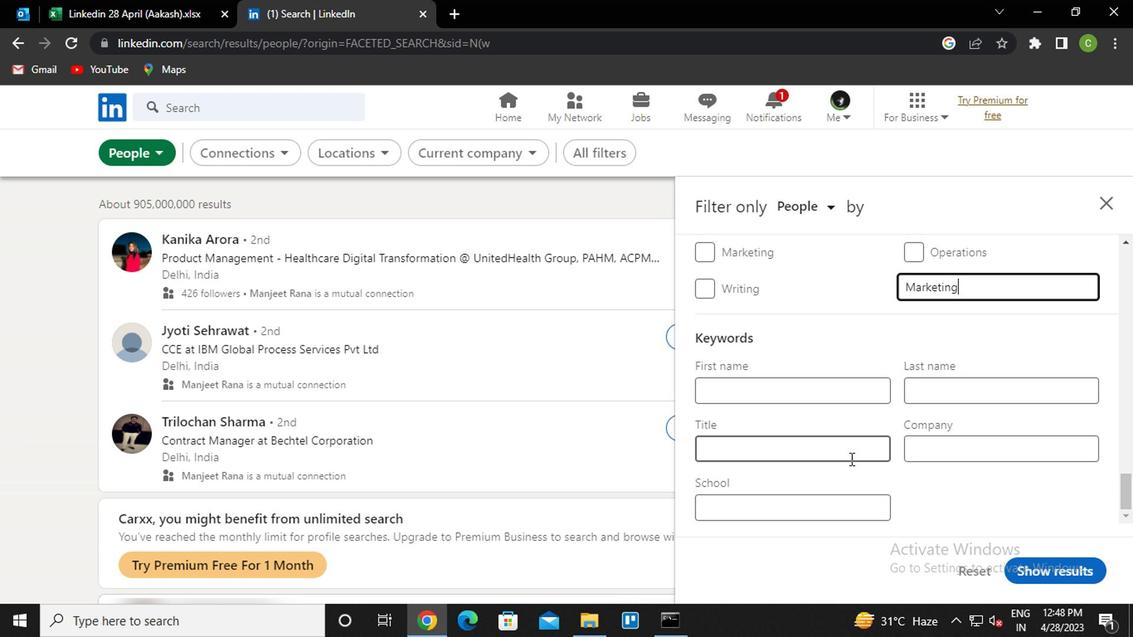 
Action: Mouse pressed left at (846, 455)
Screenshot: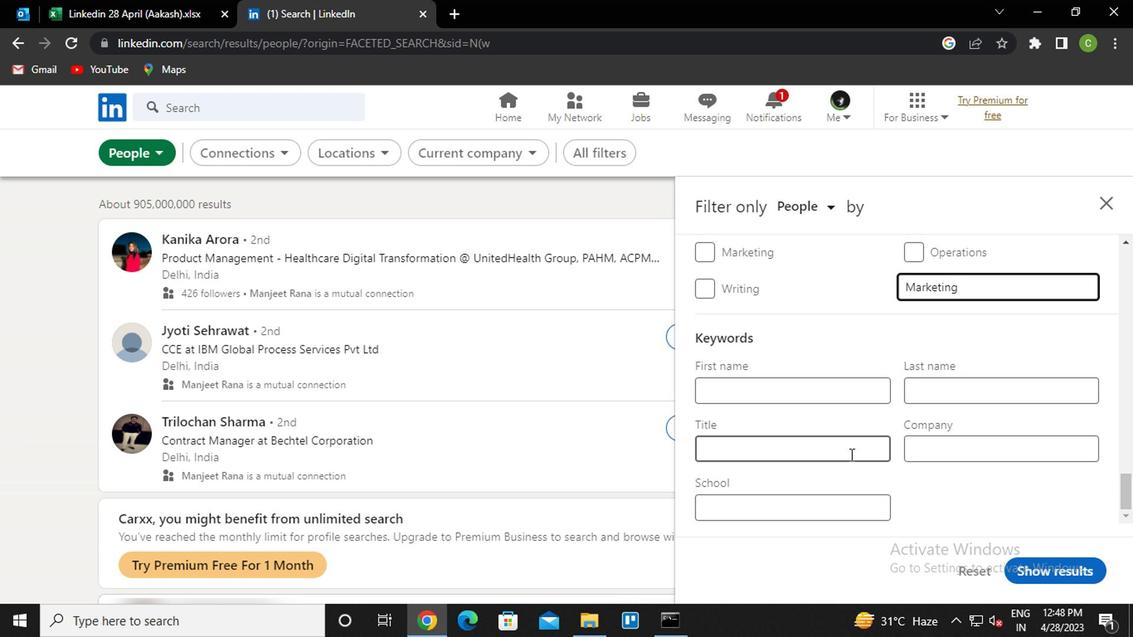 
Action: Key pressed <Key.caps_lock>m<Key.caps_lock>ail<Key.space><Key.caps_lock>c<Key.caps_lock>arrier
Screenshot: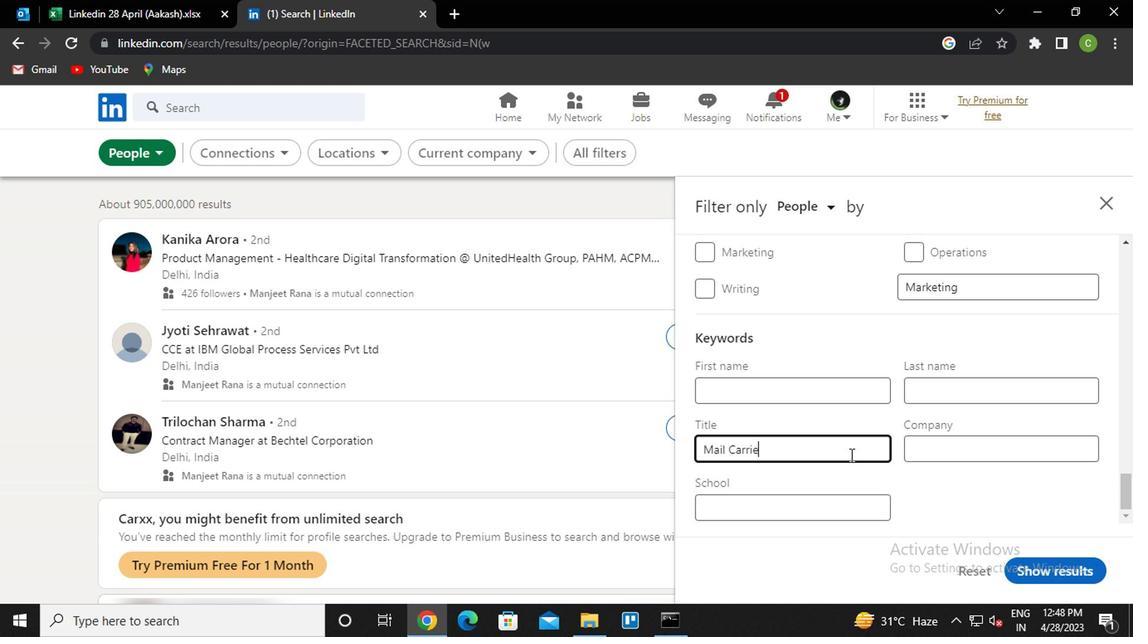 
Action: Mouse moved to (1057, 570)
Screenshot: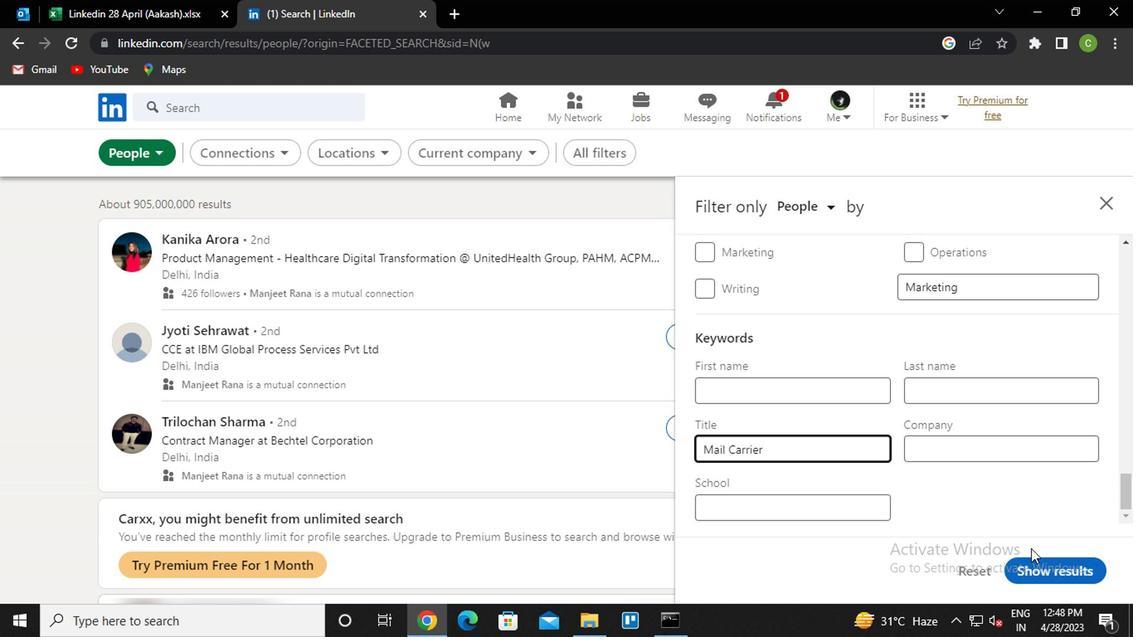 
Action: Mouse pressed left at (1057, 570)
Screenshot: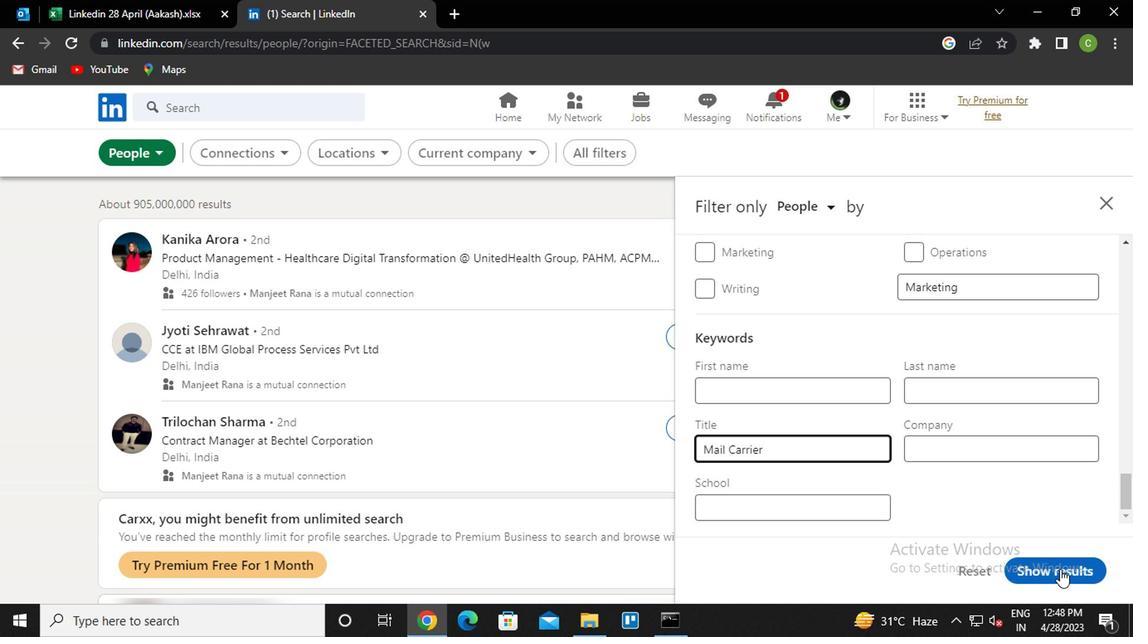 
Action: Mouse moved to (634, 584)
Screenshot: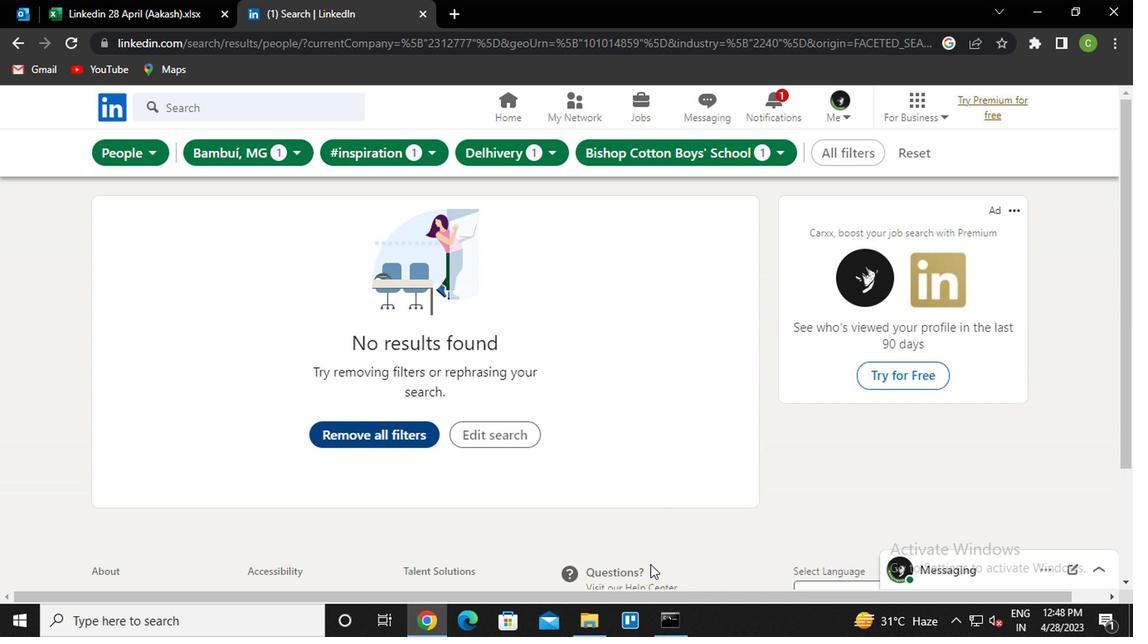 
